 Task: In the  document worksheet. Add the mentioned hyperlink after first sentence in main content 'www.wikipedia.org' Insert the picture of  'Niagara Falls' with name   Niagara Falls.png  Change shape height to 3
Action: Mouse moved to (523, 168)
Screenshot: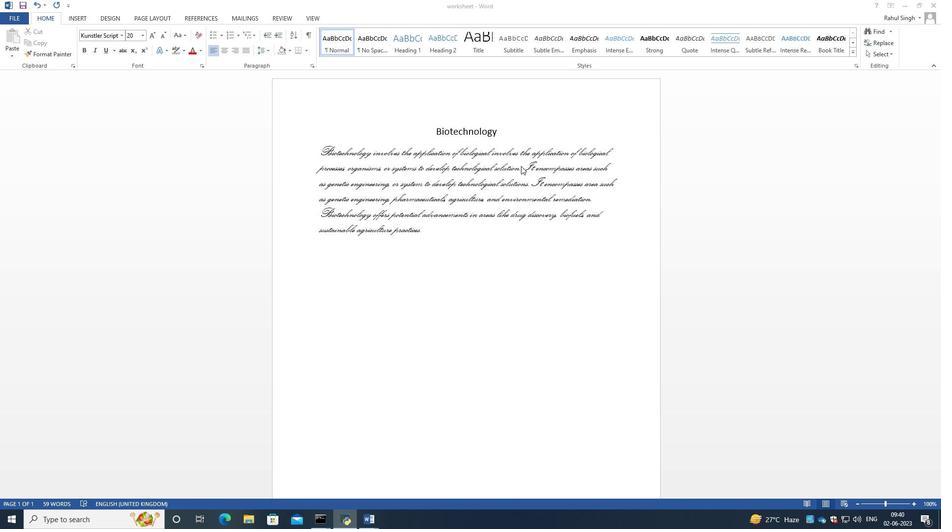 
Action: Mouse pressed left at (523, 168)
Screenshot: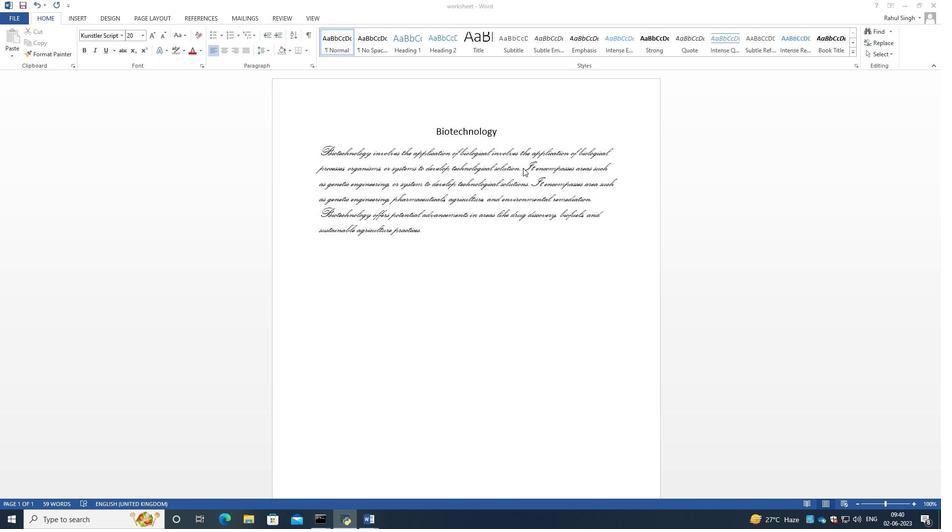 
Action: Mouse moved to (520, 169)
Screenshot: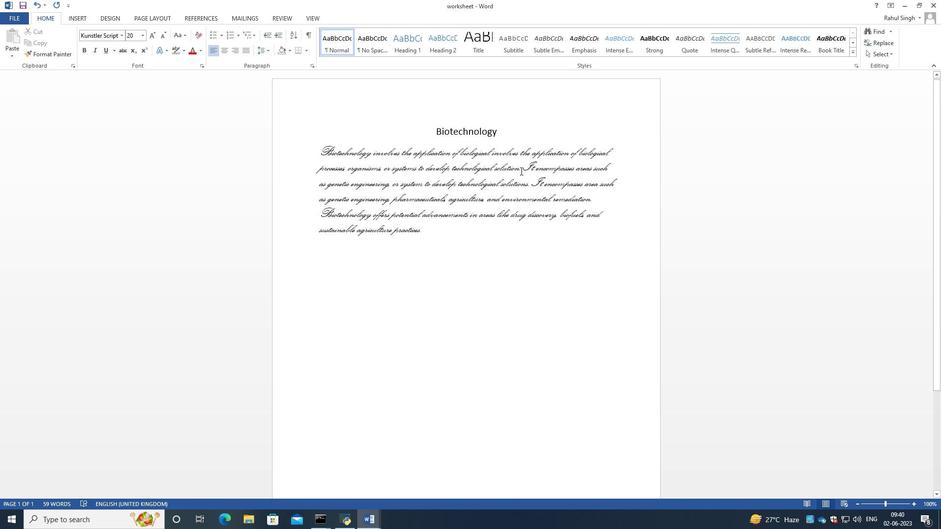 
Action: Mouse pressed left at (520, 169)
Screenshot: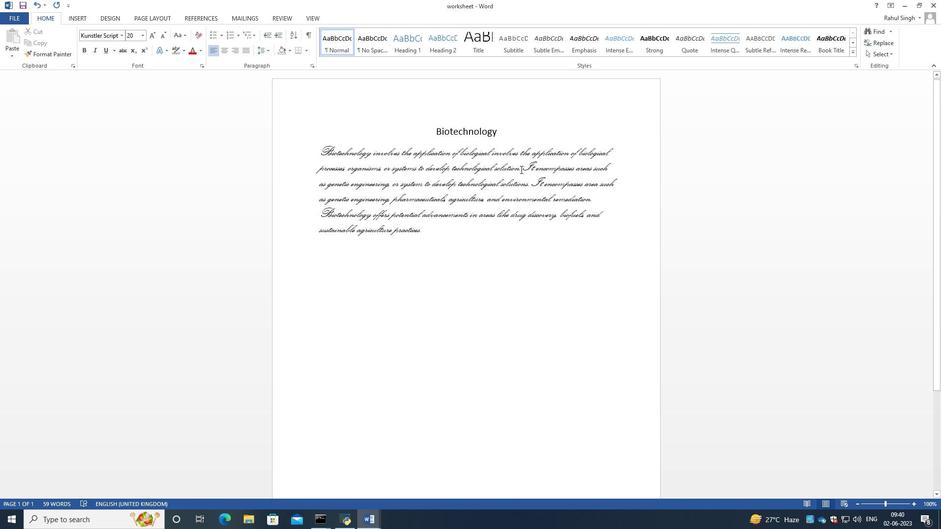 
Action: Mouse moved to (532, 170)
Screenshot: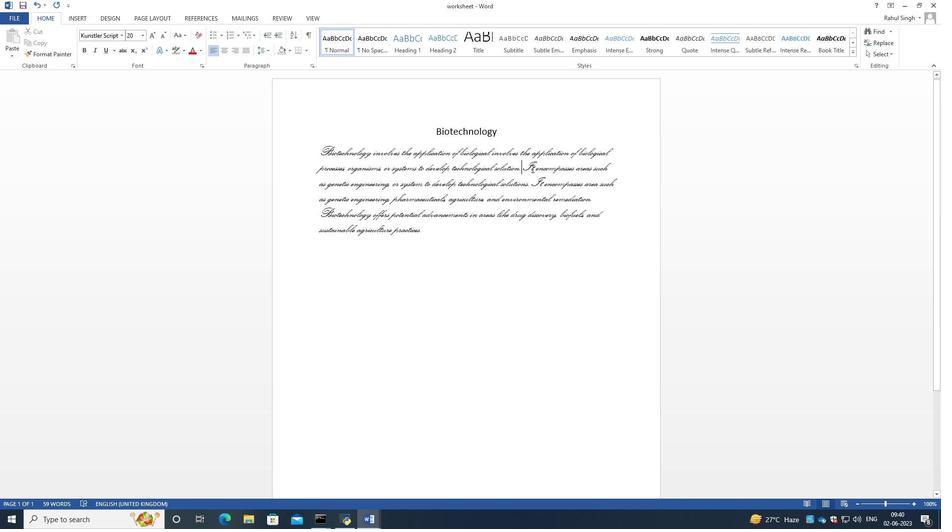 
Action: Key pressed <Key.space>
Screenshot: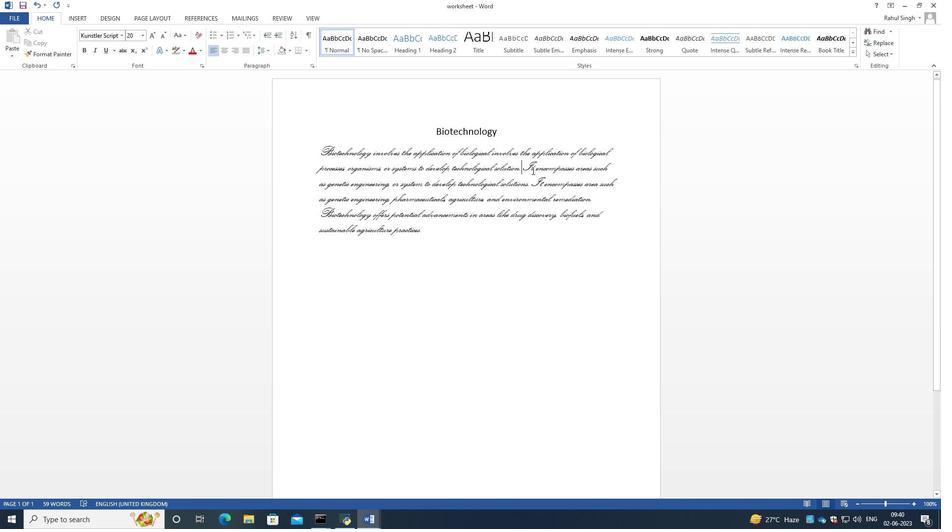
Action: Mouse moved to (81, 19)
Screenshot: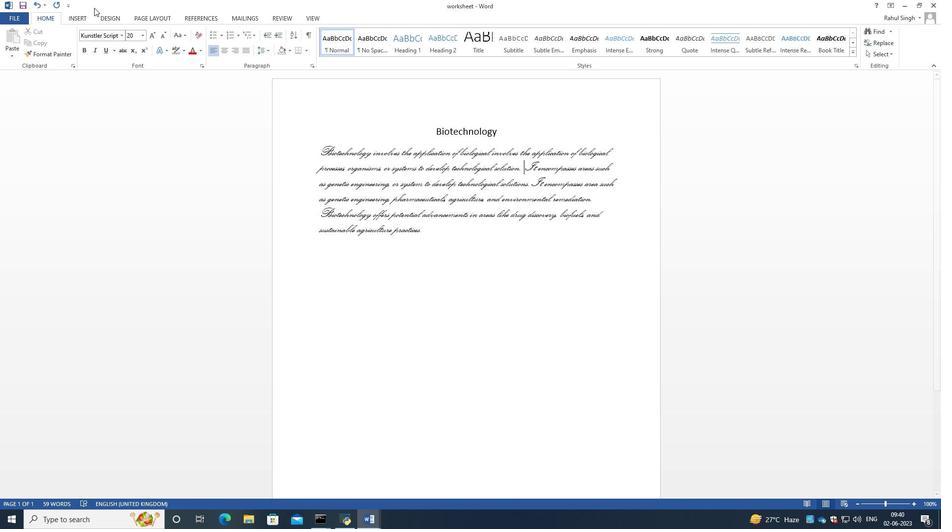 
Action: Mouse pressed left at (81, 19)
Screenshot: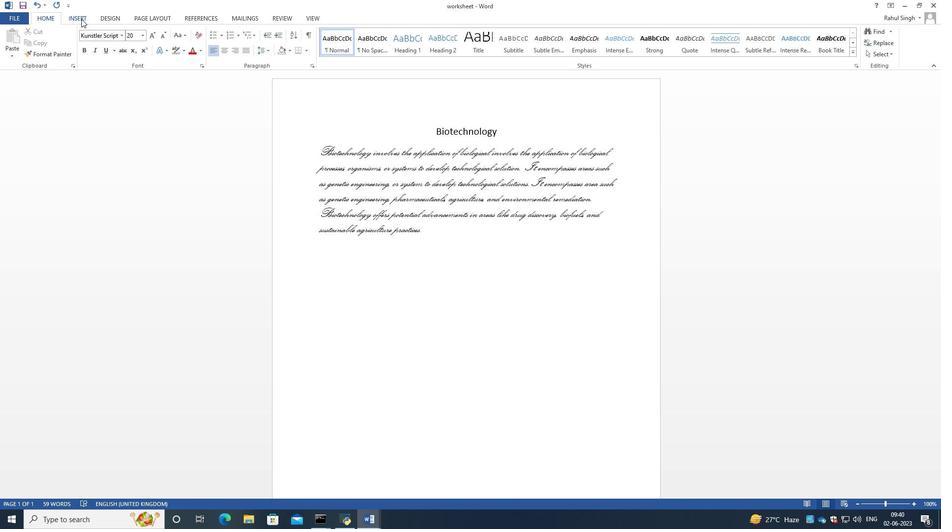 
Action: Mouse moved to (316, 45)
Screenshot: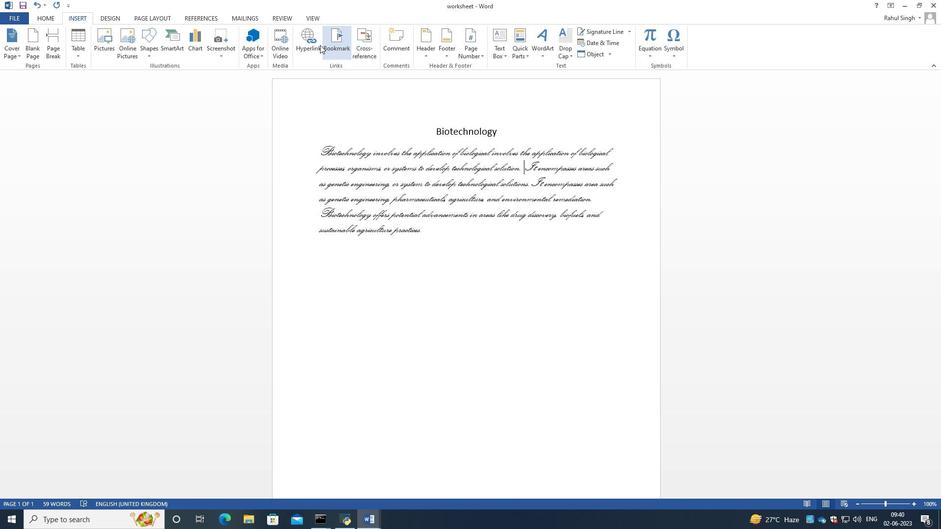 
Action: Mouse pressed left at (316, 45)
Screenshot: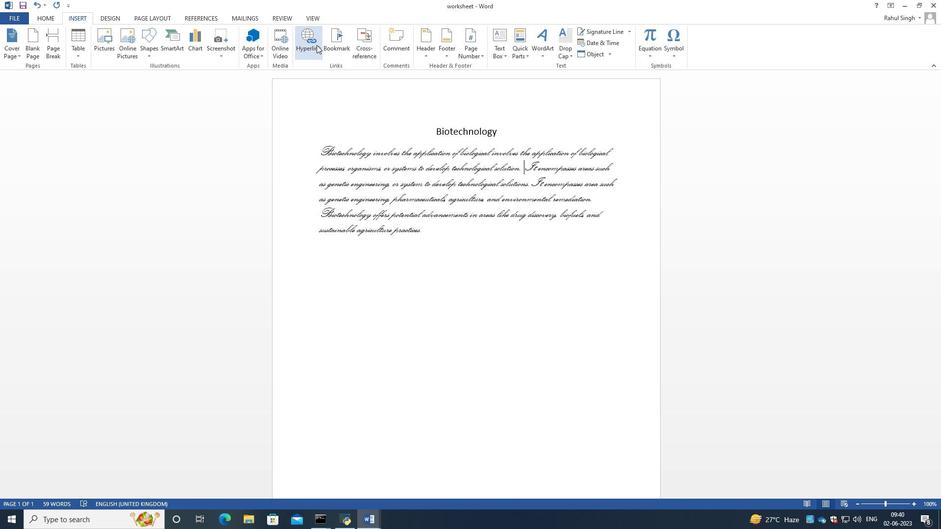 
Action: Mouse moved to (443, 299)
Screenshot: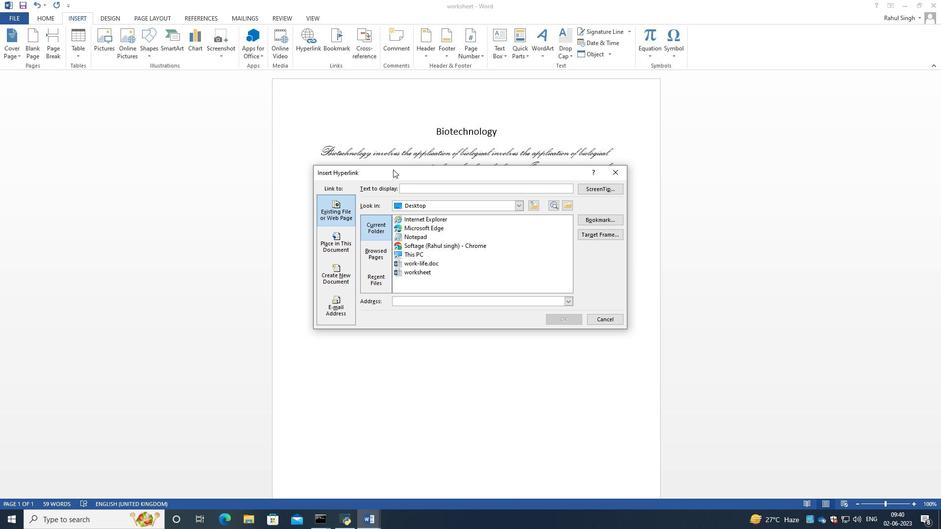 
Action: Key pressed www.wikipedia.org
Screenshot: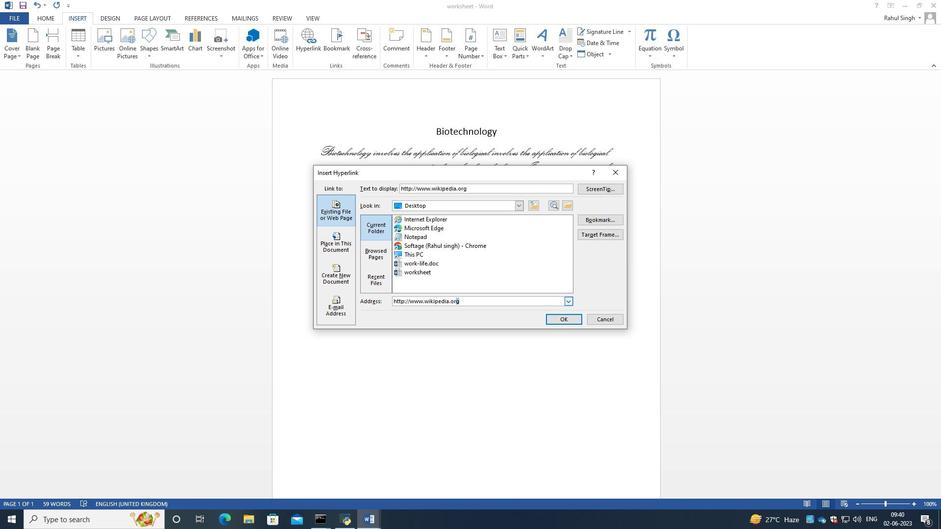
Action: Mouse moved to (563, 320)
Screenshot: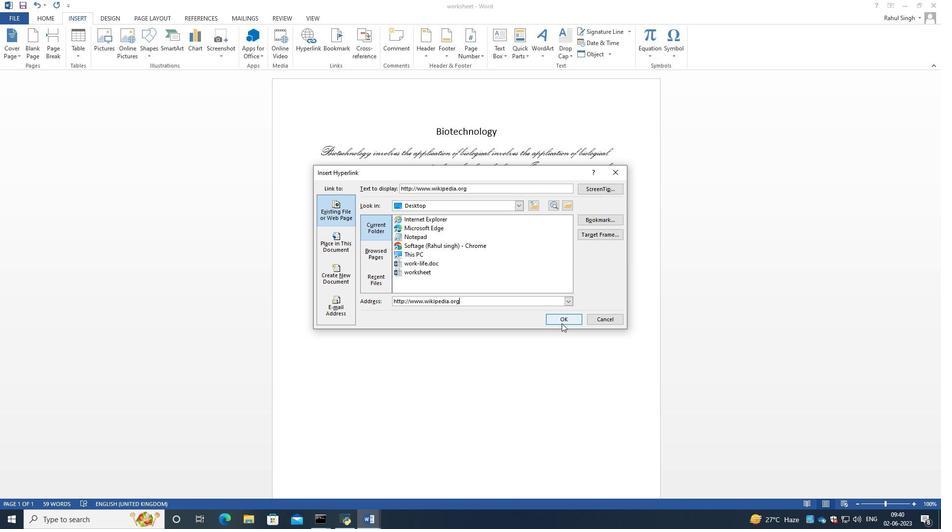 
Action: Mouse pressed left at (563, 320)
Screenshot: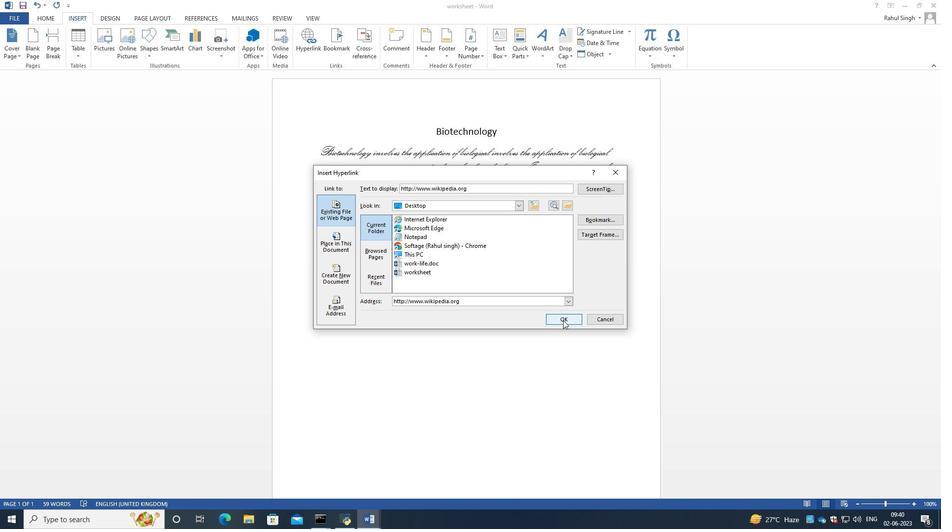 
Action: Mouse moved to (422, 202)
Screenshot: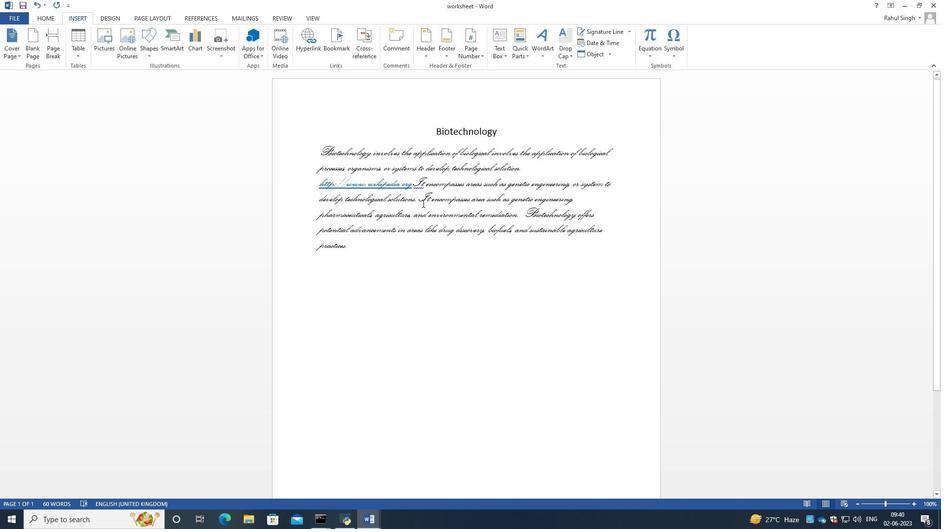 
Action: Key pressed <Key.space>
Screenshot: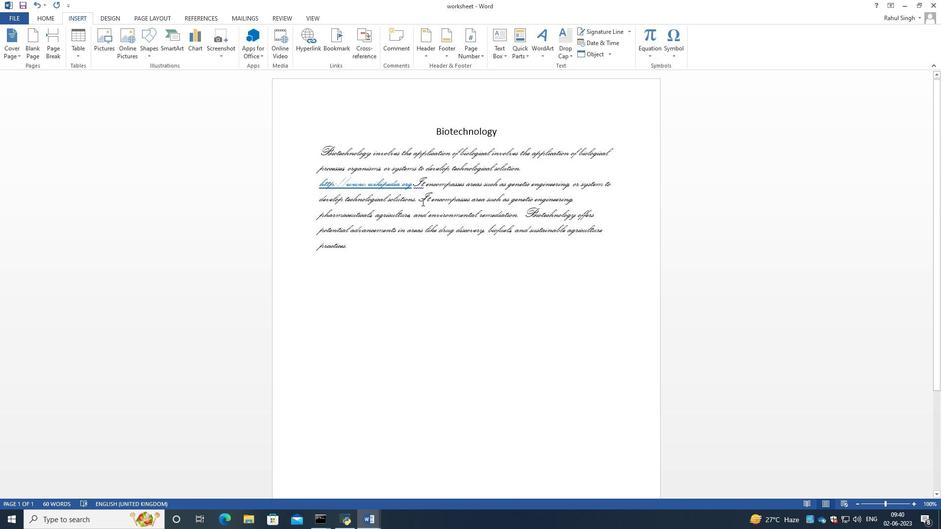 
Action: Mouse moved to (609, 227)
Screenshot: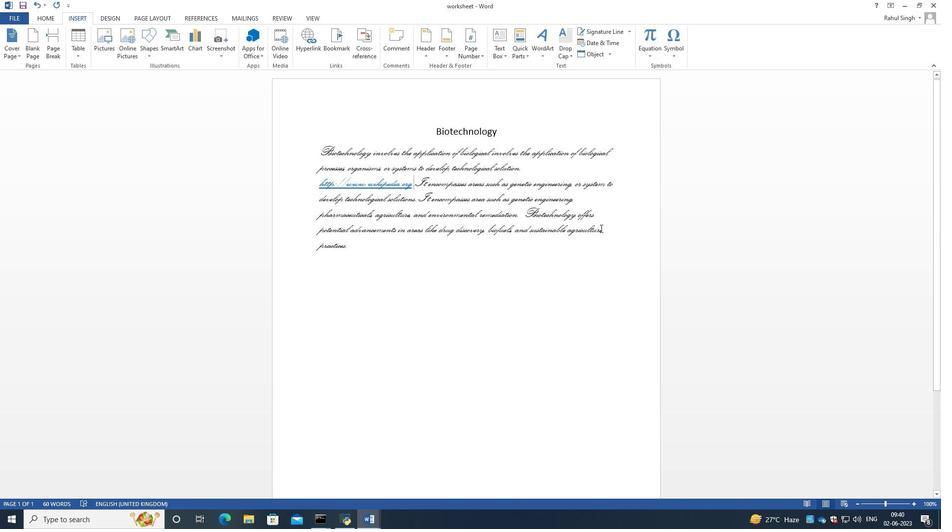 
Action: Mouse pressed left at (609, 227)
Screenshot: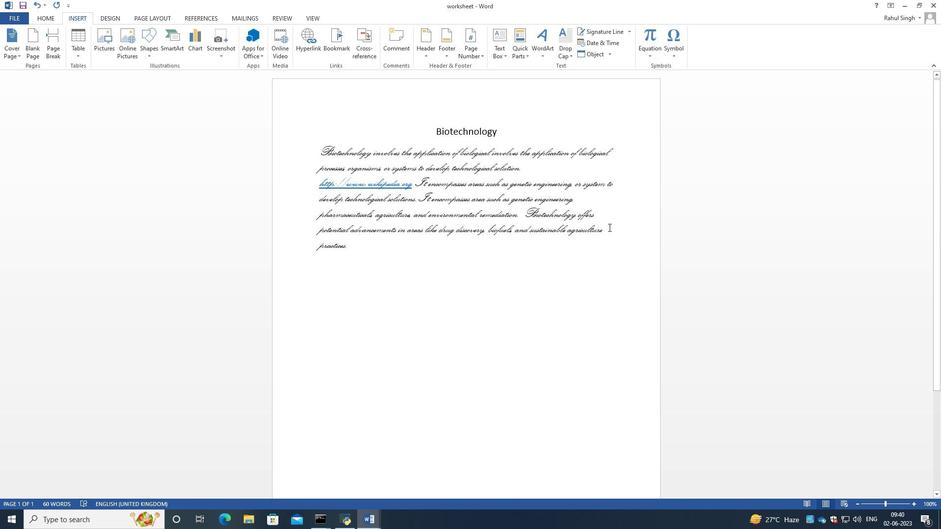 
Action: Mouse moved to (360, 244)
Screenshot: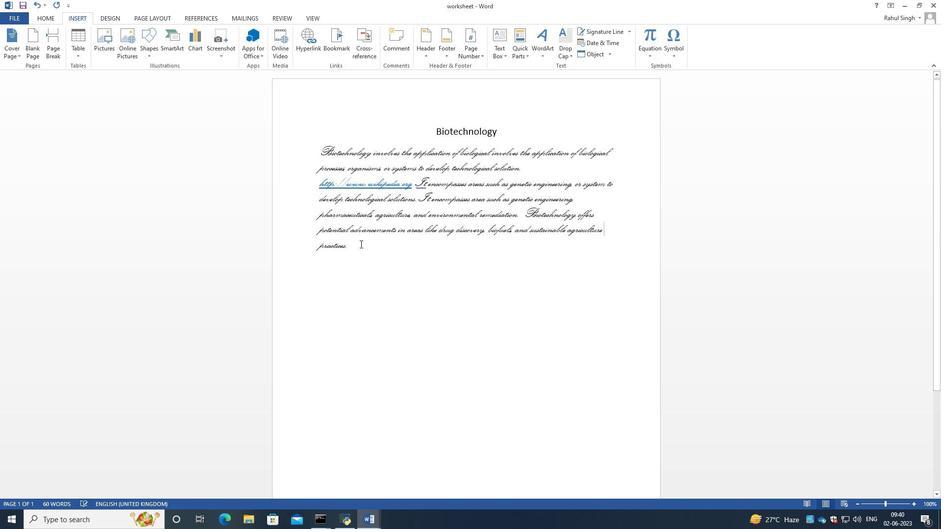 
Action: Mouse pressed left at (360, 244)
Screenshot: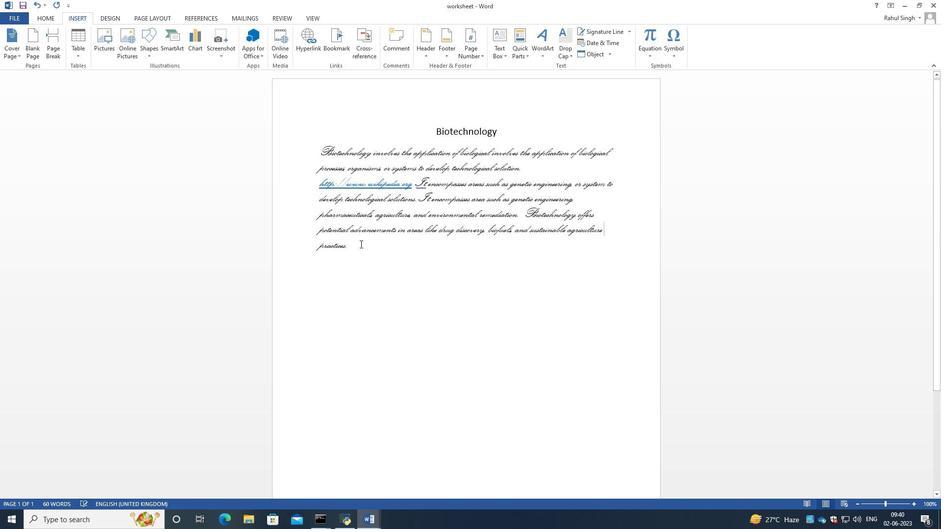 
Action: Key pressed <Key.enter><Key.enter><Key.space><Key.space><Key.space><Key.space><Key.space><Key.space><Key.space><Key.space><Key.space><Key.space><Key.space><Key.space><Key.space><Key.space><Key.space><Key.space><Key.space><Key.space><Key.space><Key.space><Key.space><Key.space><Key.space><Key.space><Key.space><Key.space><Key.space>
Screenshot: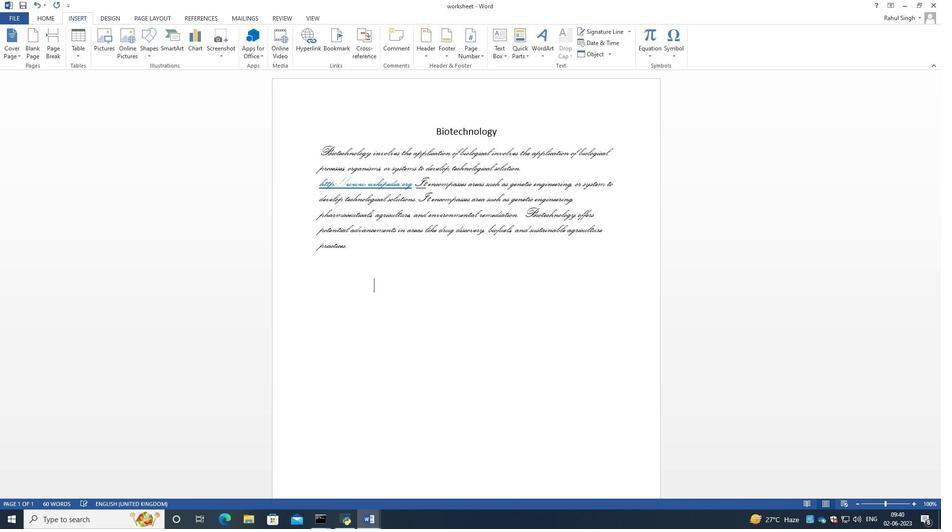 
Action: Mouse moved to (128, 40)
Screenshot: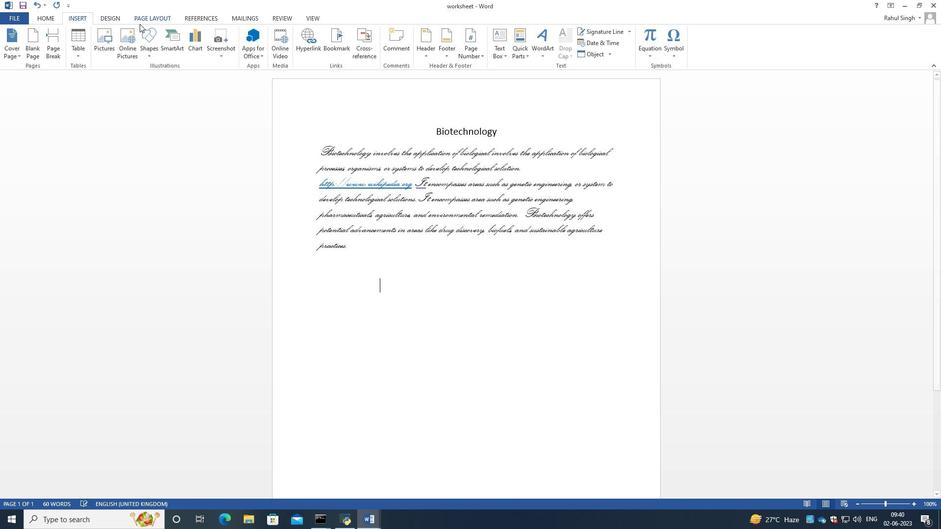 
Action: Mouse pressed left at (128, 40)
Screenshot: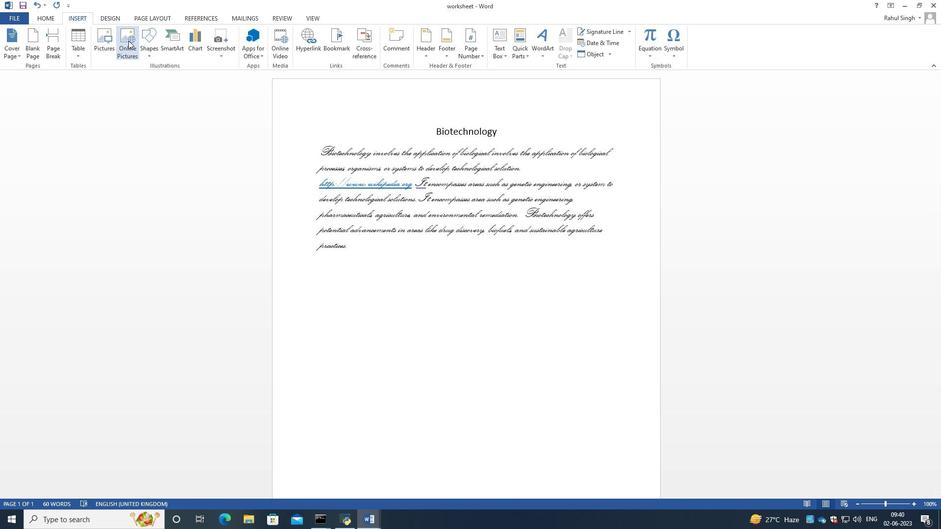
Action: Key pressed <Key.space><Key.space>
Screenshot: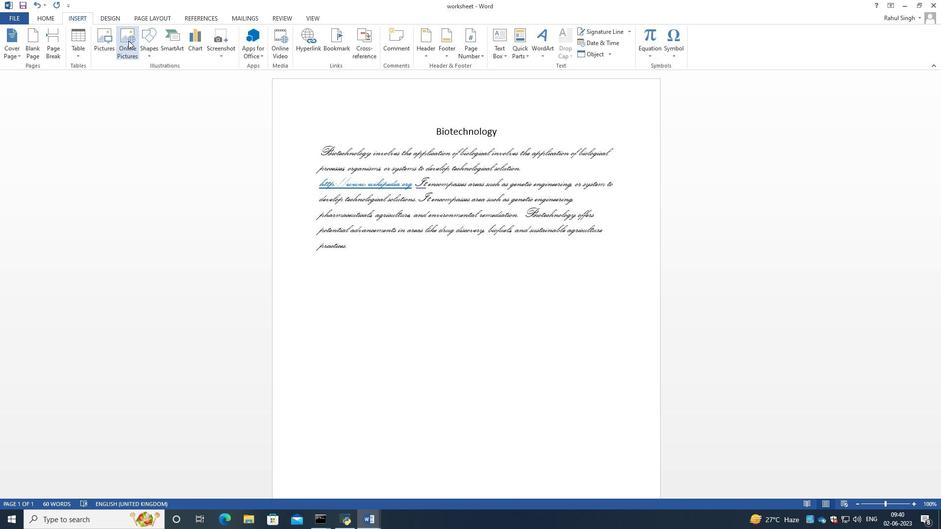 
Action: Mouse pressed left at (128, 40)
Screenshot: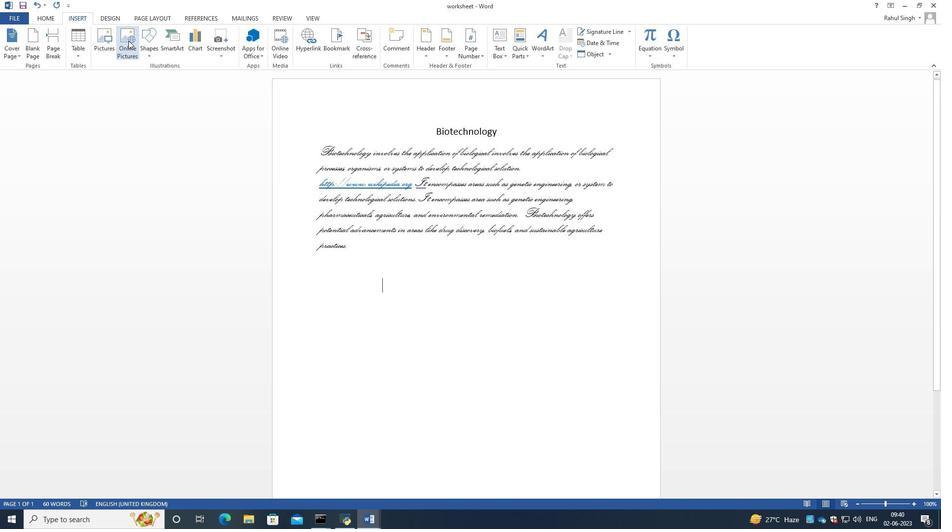 
Action: Mouse moved to (536, 207)
Screenshot: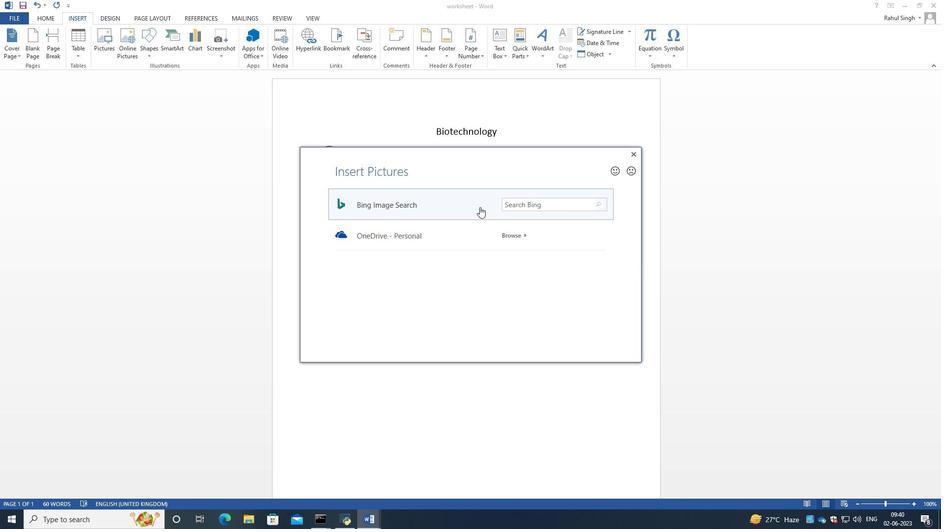 
Action: Mouse pressed left at (536, 207)
Screenshot: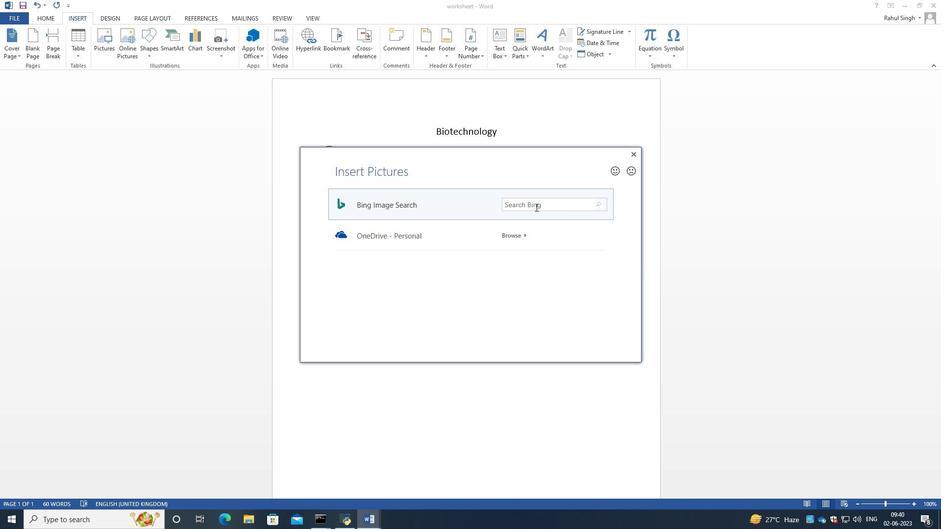 
Action: Key pressed <Key.caps_lock>N<Key.caps_lock>iagara<Key.space>falls
Screenshot: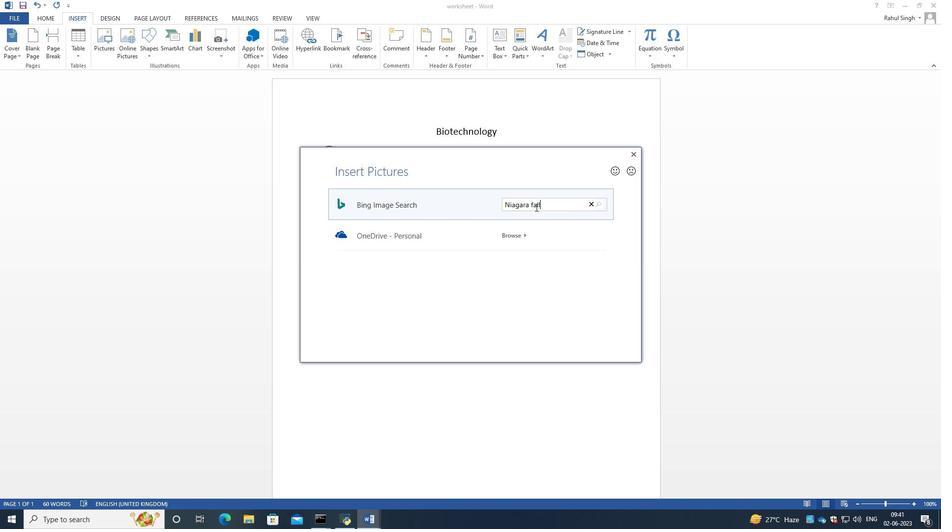 
Action: Mouse moved to (582, 225)
Screenshot: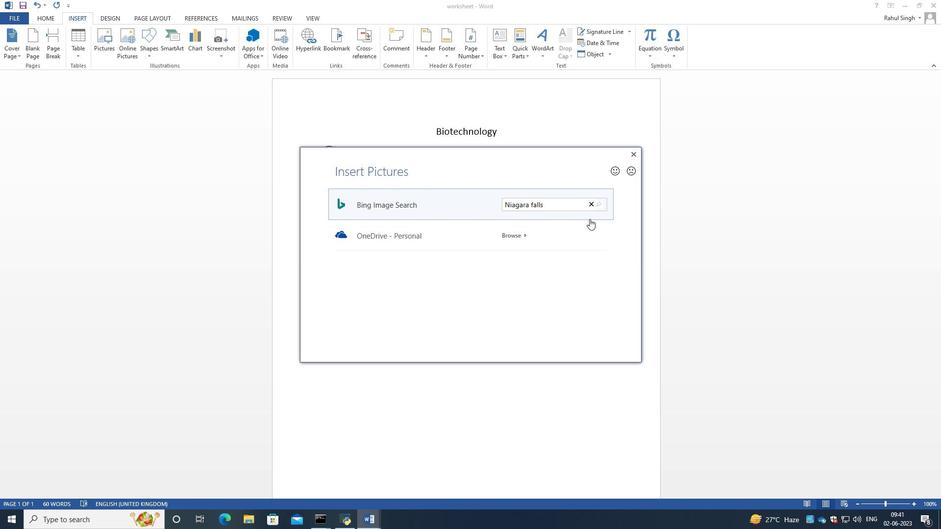 
Action: Key pressed <Key.enter>
Screenshot: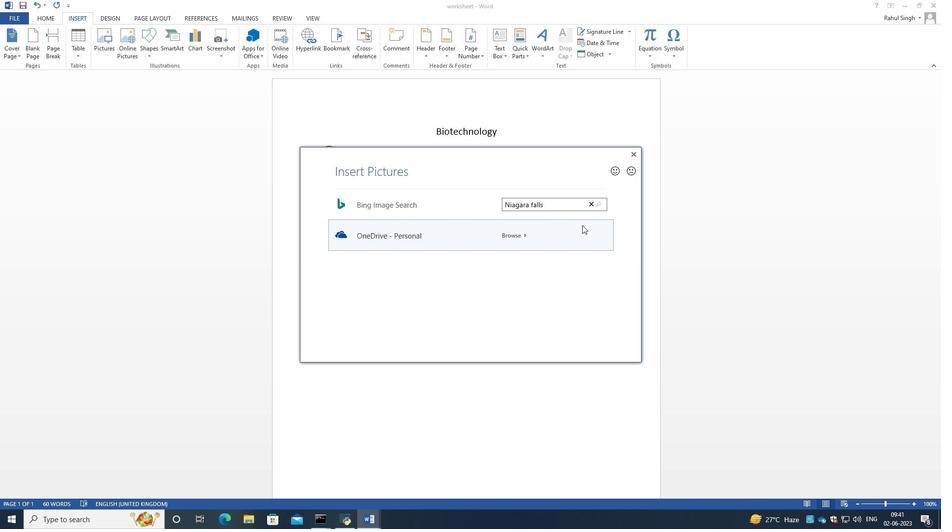 
Action: Mouse moved to (400, 248)
Screenshot: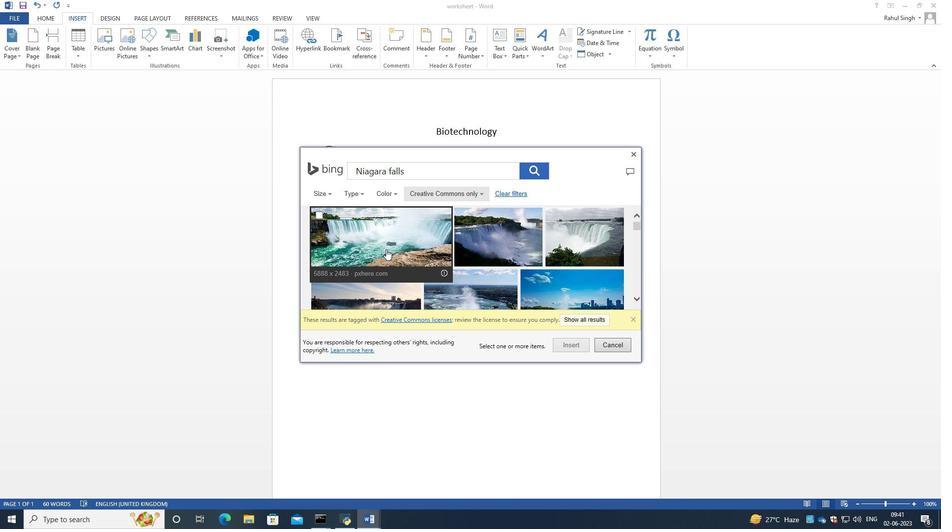 
Action: Mouse scrolled (400, 248) with delta (0, 0)
Screenshot: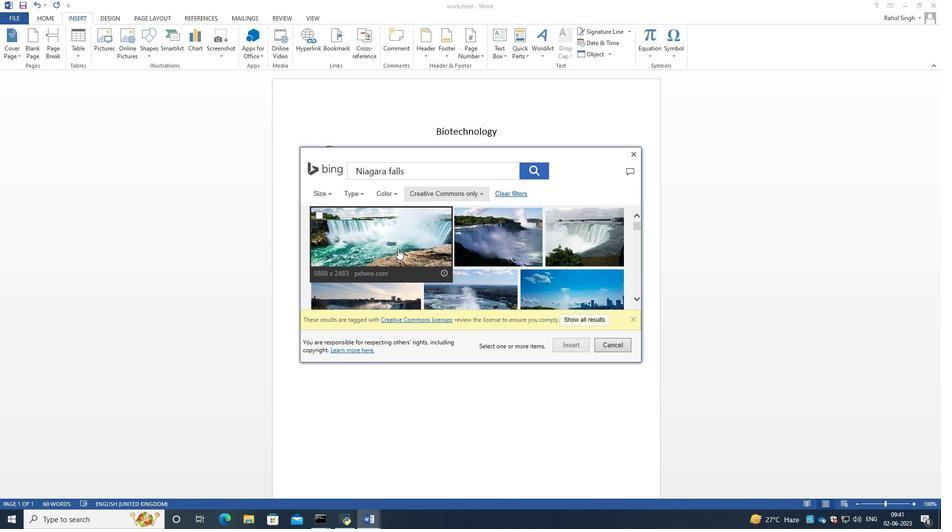 
Action: Mouse scrolled (400, 248) with delta (0, 0)
Screenshot: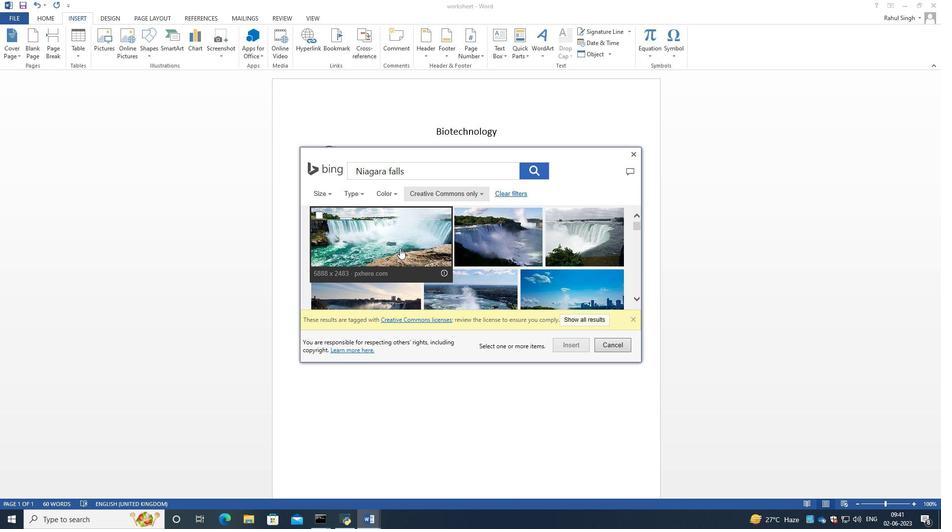 
Action: Mouse scrolled (400, 248) with delta (0, 0)
Screenshot: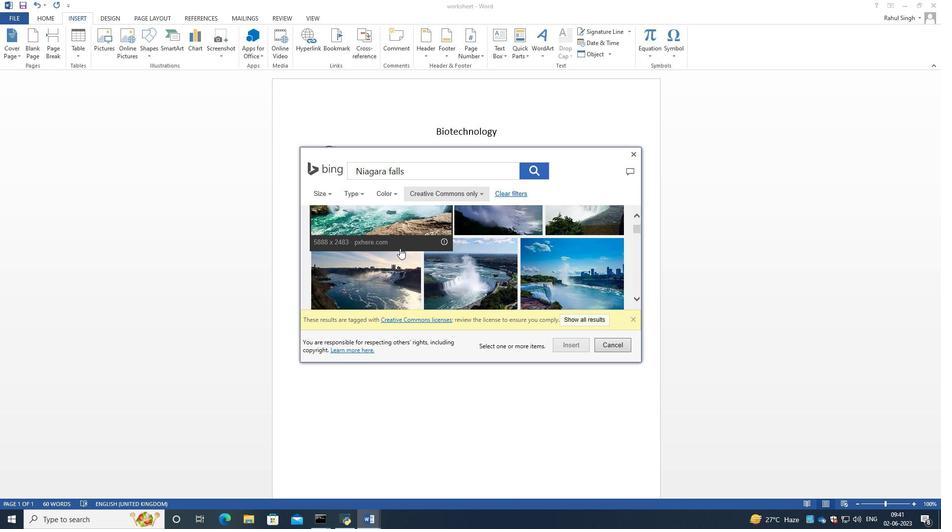 
Action: Mouse scrolled (400, 248) with delta (0, 0)
Screenshot: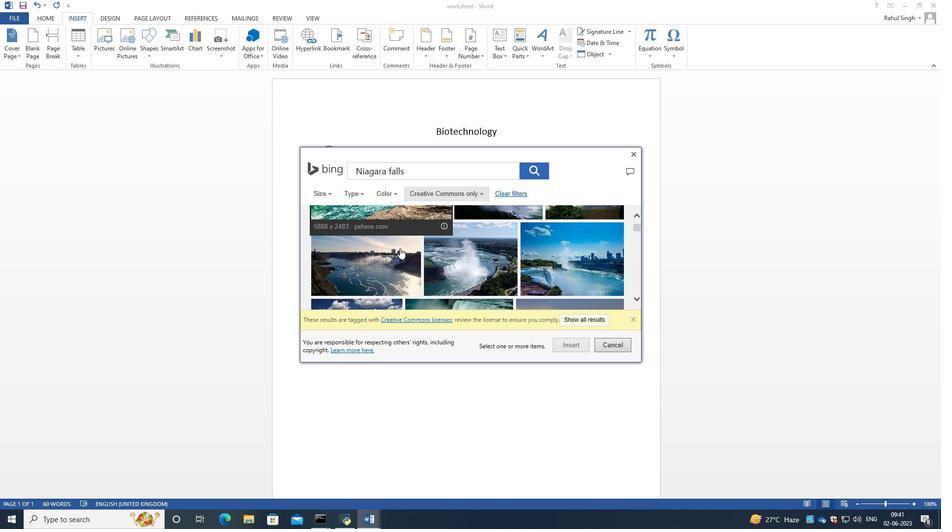 
Action: Mouse scrolled (400, 248) with delta (0, 0)
Screenshot: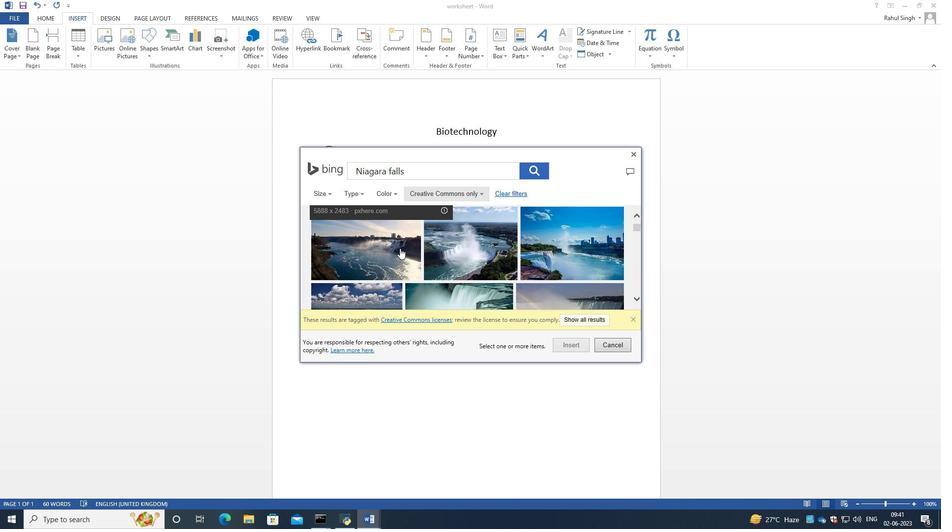 
Action: Mouse scrolled (400, 248) with delta (0, 0)
Screenshot: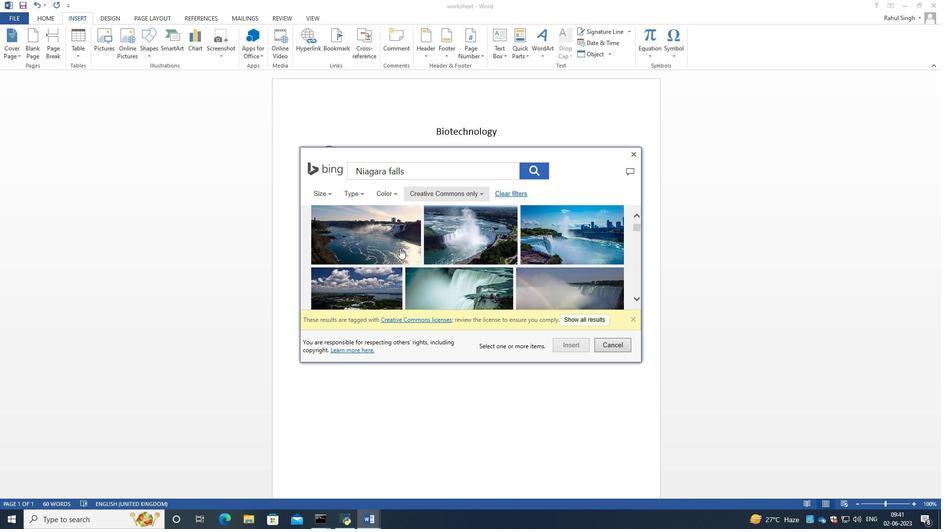 
Action: Mouse scrolled (400, 248) with delta (0, 0)
Screenshot: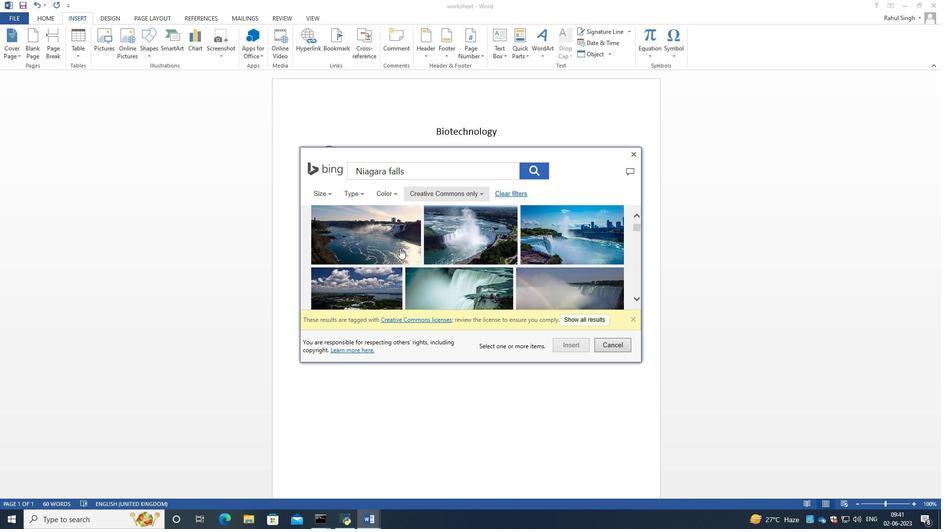 
Action: Mouse scrolled (400, 249) with delta (0, 0)
Screenshot: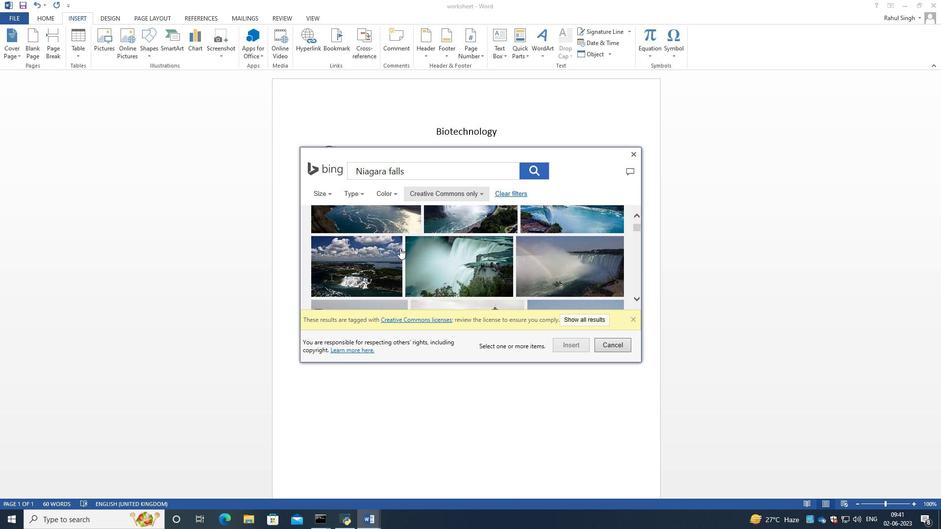 
Action: Mouse scrolled (400, 249) with delta (0, 0)
Screenshot: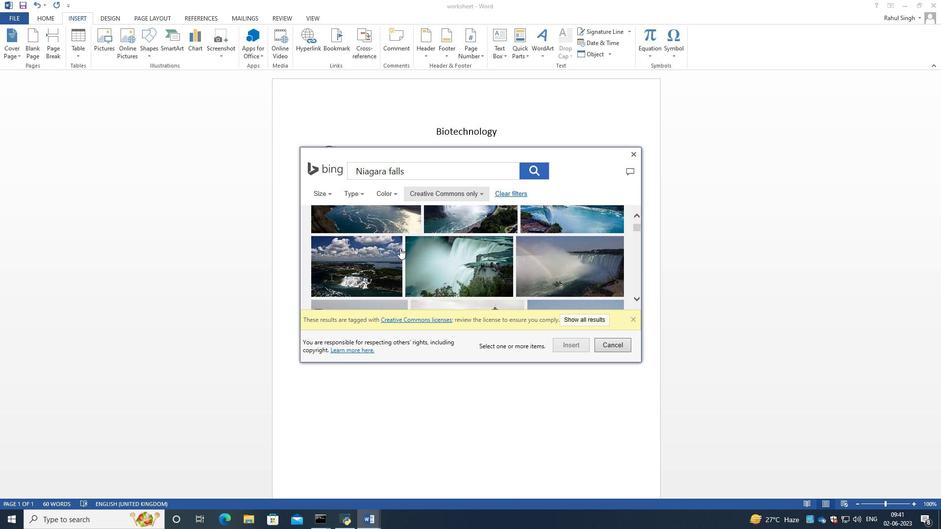 
Action: Mouse scrolled (400, 248) with delta (0, 0)
Screenshot: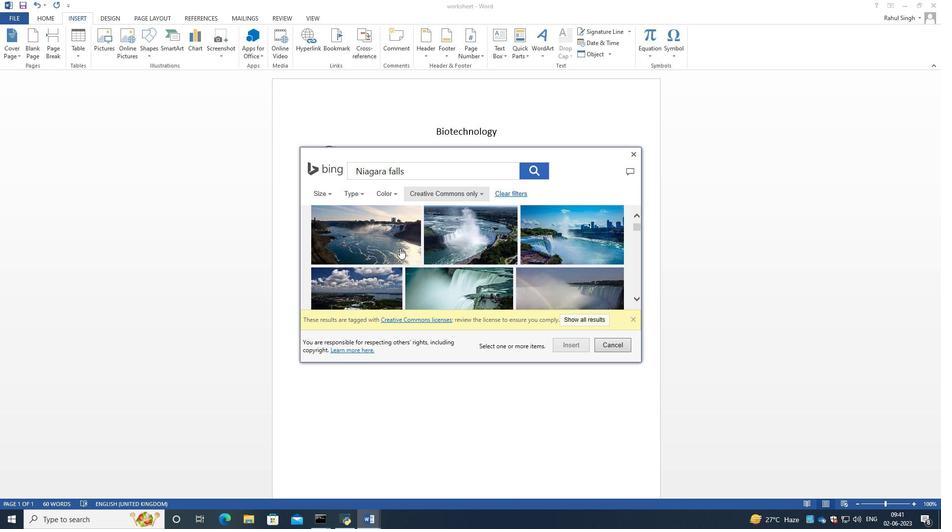 
Action: Mouse scrolled (400, 248) with delta (0, 0)
Screenshot: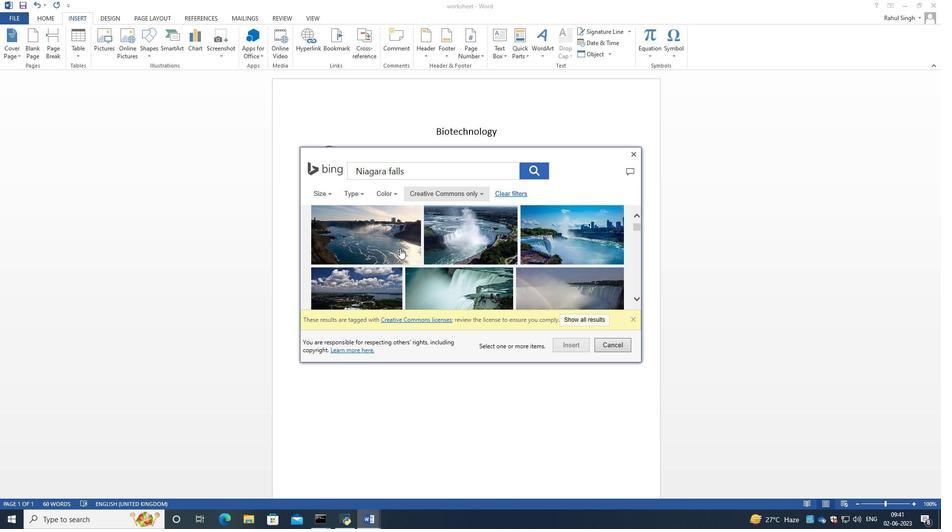 
Action: Mouse moved to (414, 245)
Screenshot: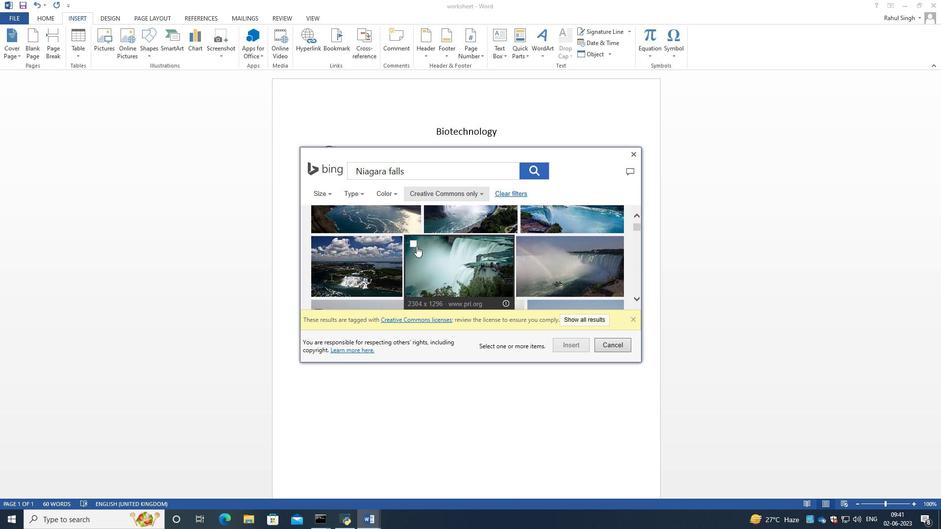 
Action: Mouse pressed left at (414, 245)
Screenshot: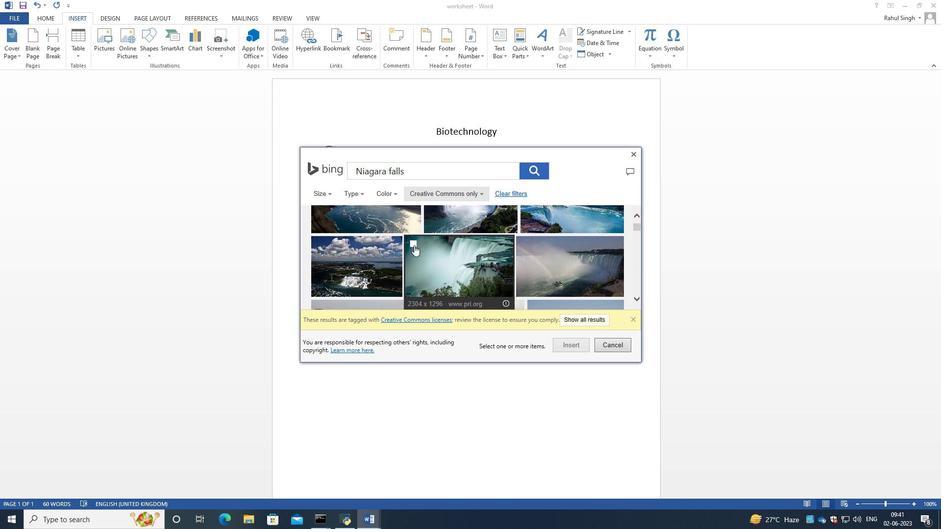 
Action: Mouse moved to (564, 347)
Screenshot: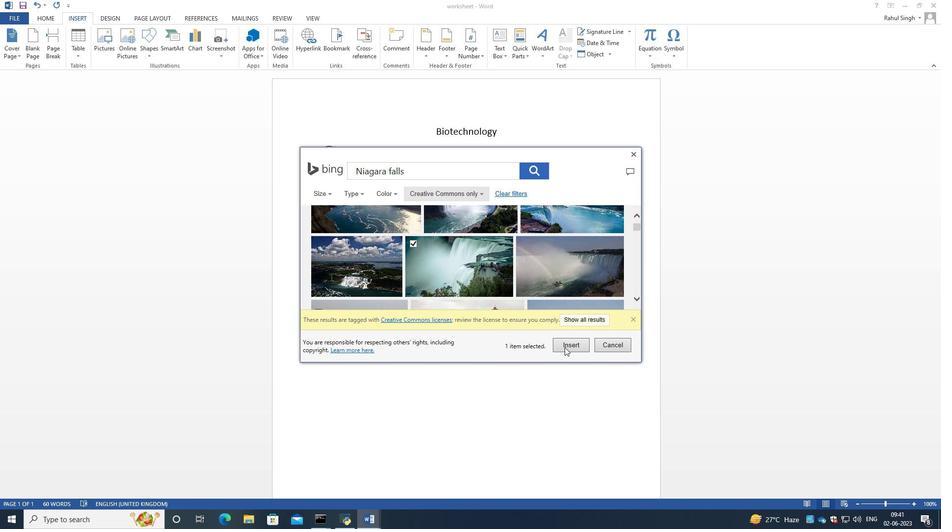 
Action: Mouse pressed left at (564, 347)
Screenshot: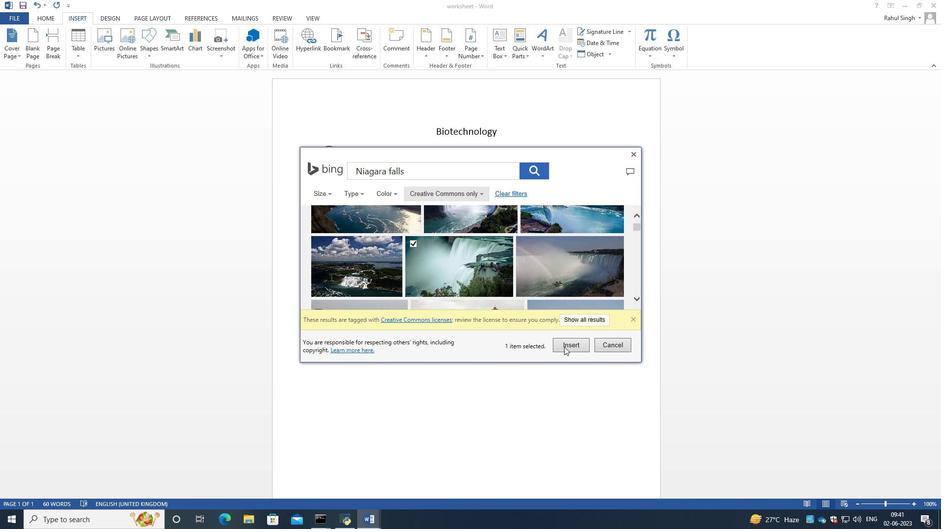 
Action: Mouse moved to (524, 283)
Screenshot: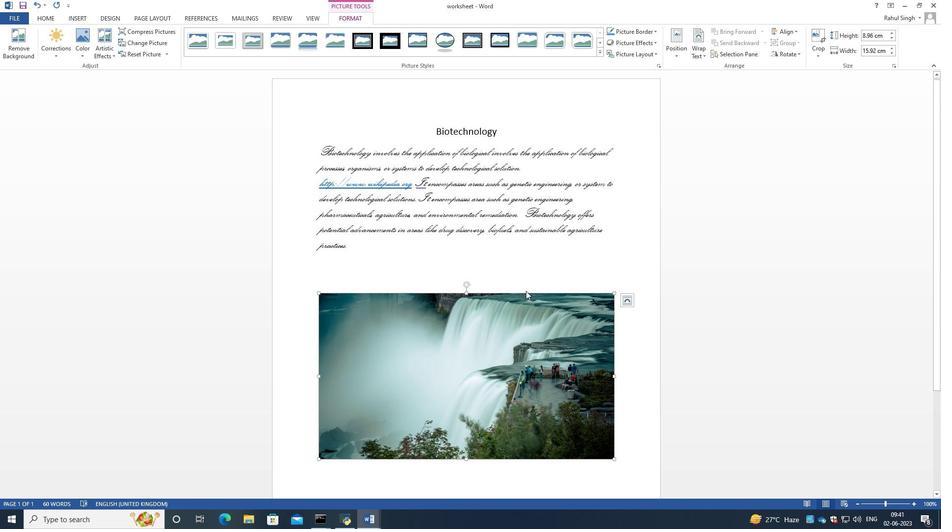 
Action: Mouse scrolled (524, 283) with delta (0, 0)
Screenshot: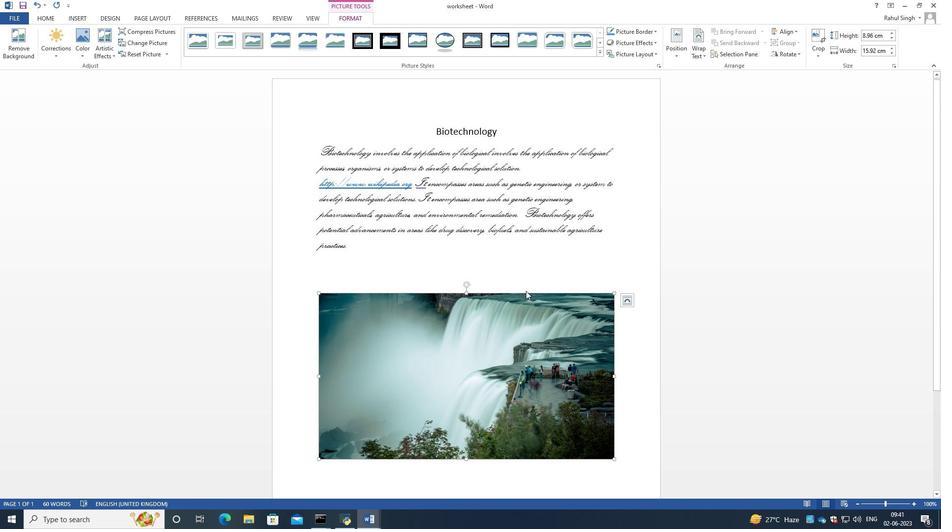 
Action: Mouse scrolled (524, 283) with delta (0, 0)
Screenshot: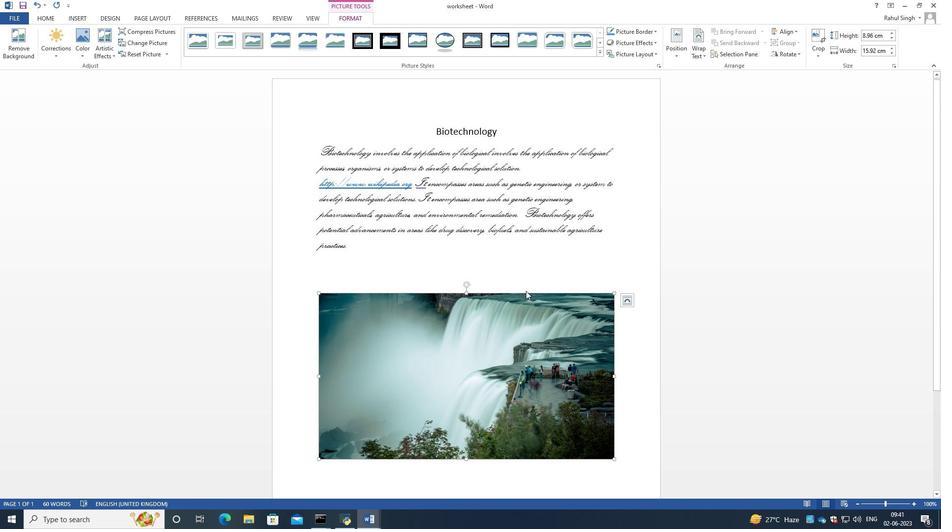 
Action: Mouse scrolled (524, 284) with delta (0, 0)
Screenshot: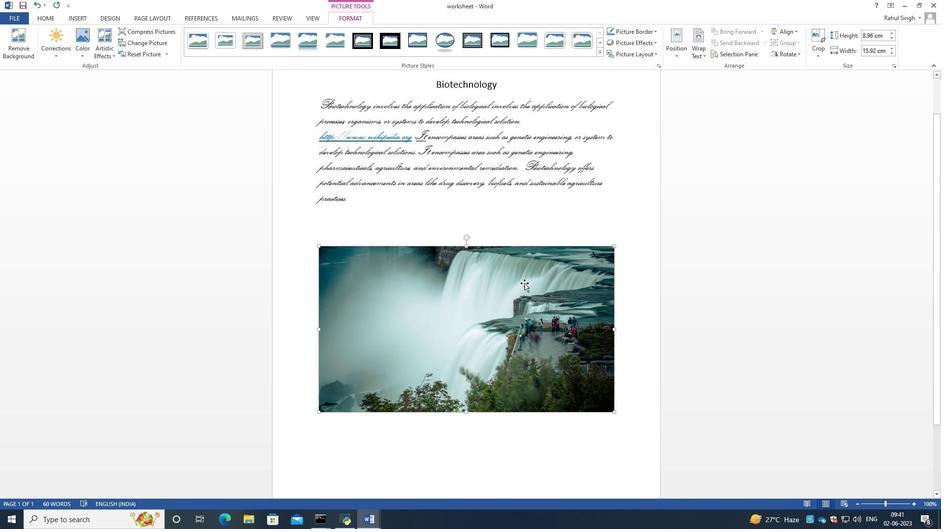 
Action: Mouse moved to (874, 33)
Screenshot: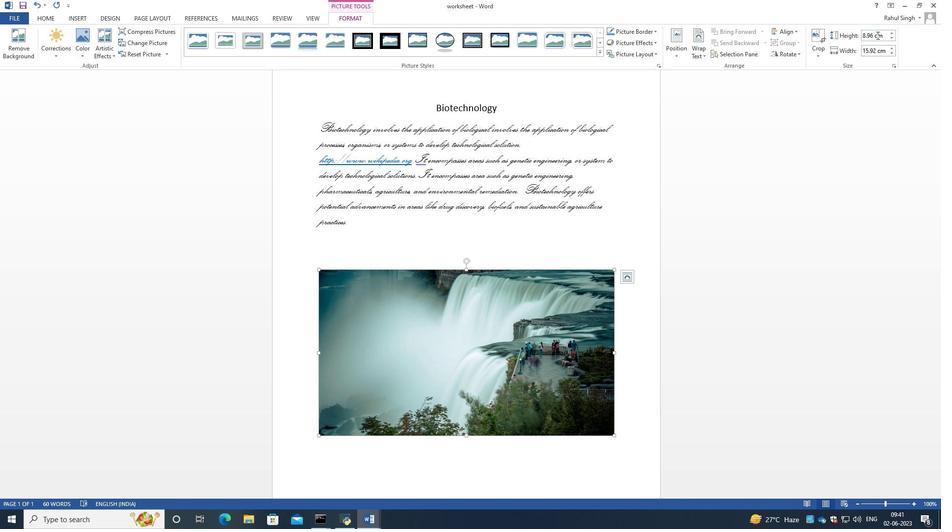 
Action: Mouse pressed left at (874, 33)
Screenshot: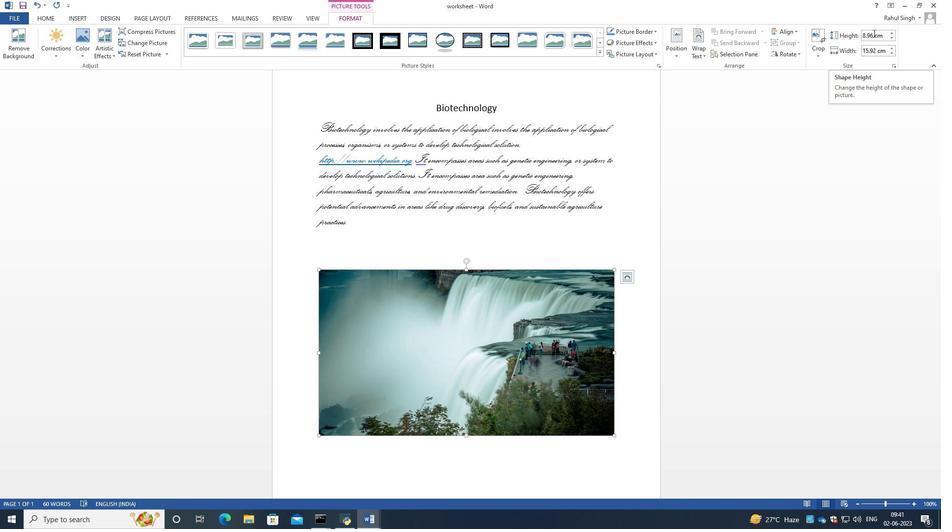 
Action: Mouse moved to (873, 34)
Screenshot: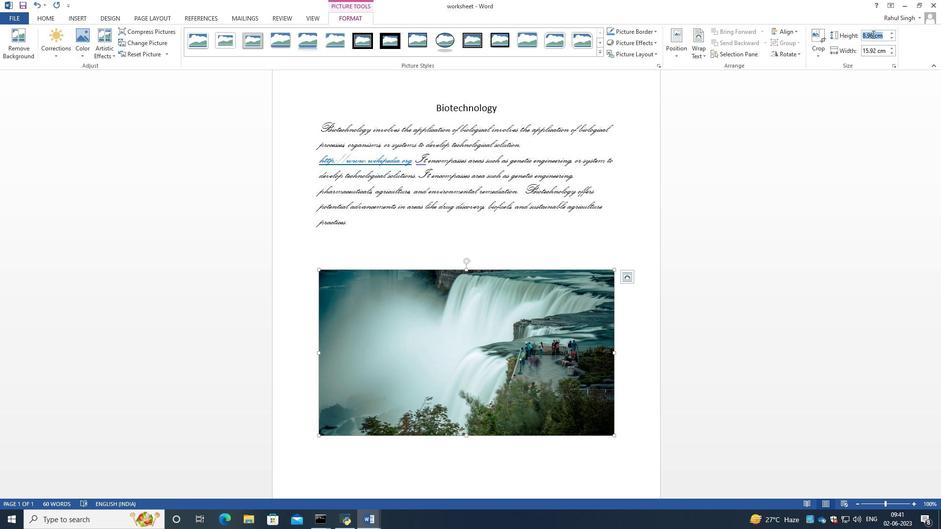 
Action: Mouse pressed left at (873, 34)
Screenshot: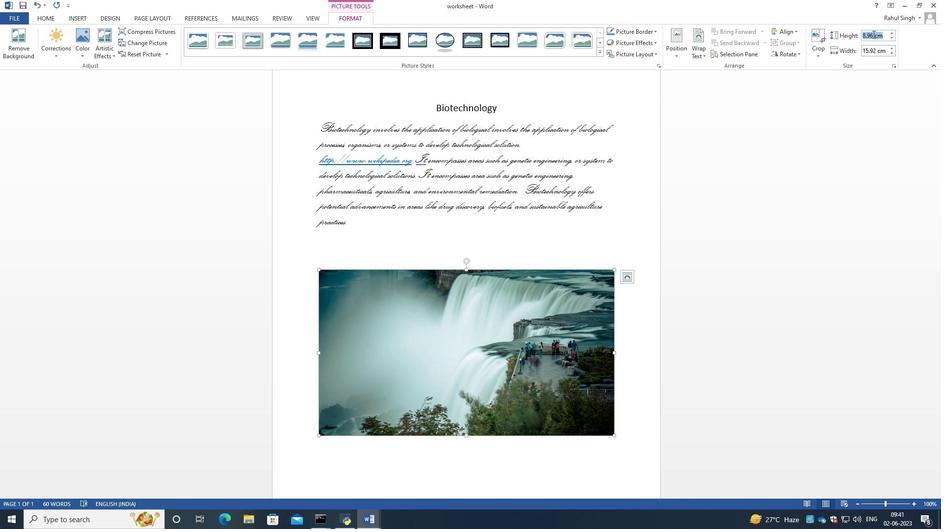 
Action: Mouse moved to (873, 35)
Screenshot: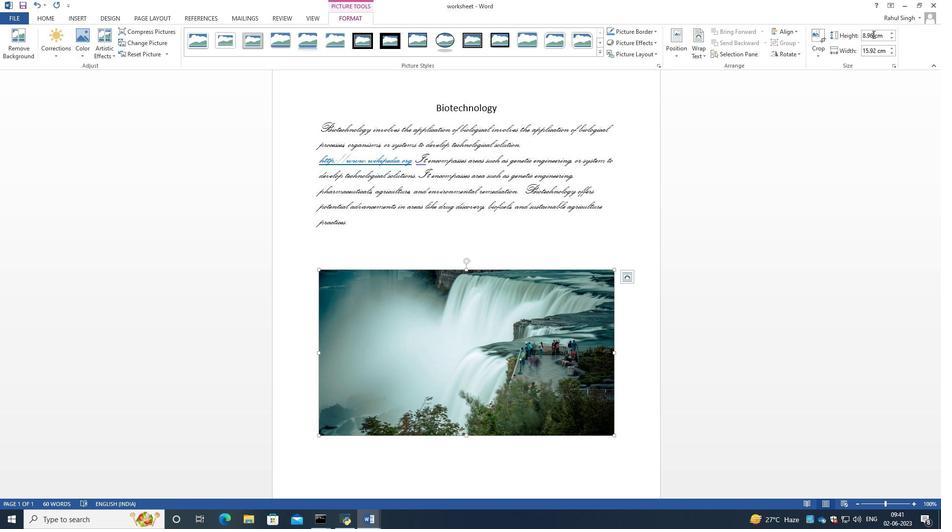 
Action: Key pressed <Key.backspace><Key.backspace><Key.backspace><Key.backspace>3<Key.enter>
Screenshot: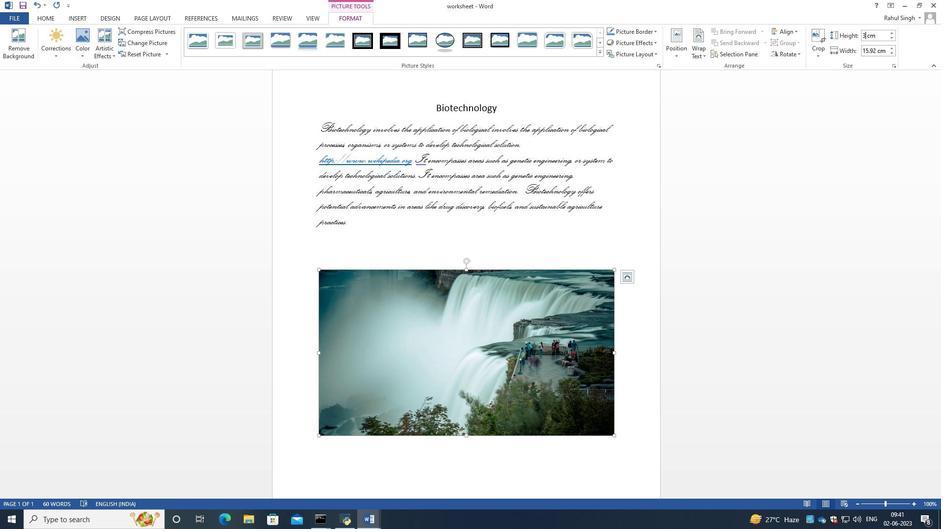 
Action: Mouse moved to (547, 277)
Screenshot: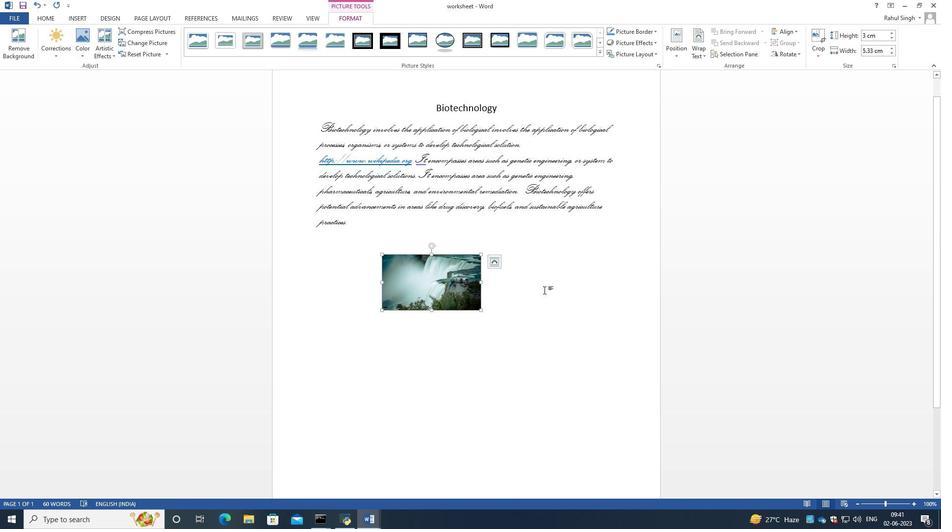 
Action: Mouse pressed left at (547, 277)
Screenshot: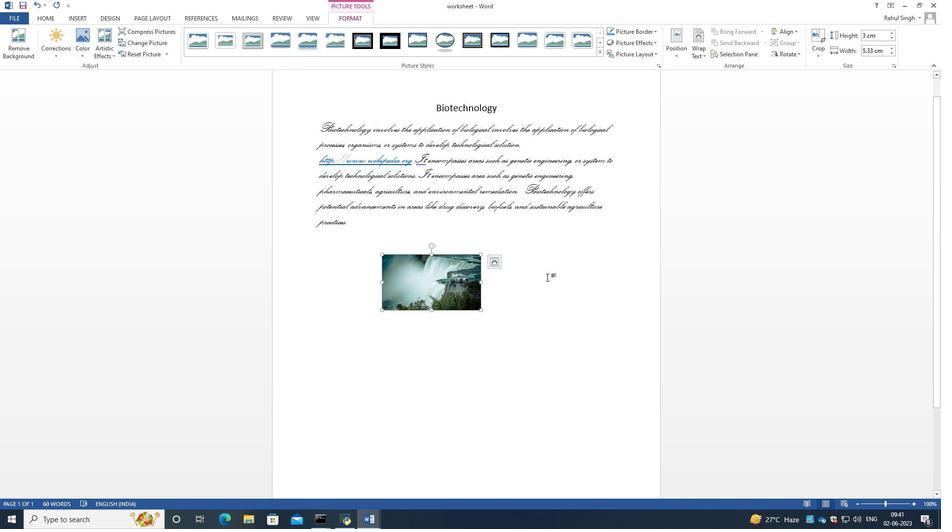 
Action: Mouse moved to (478, 216)
Screenshot: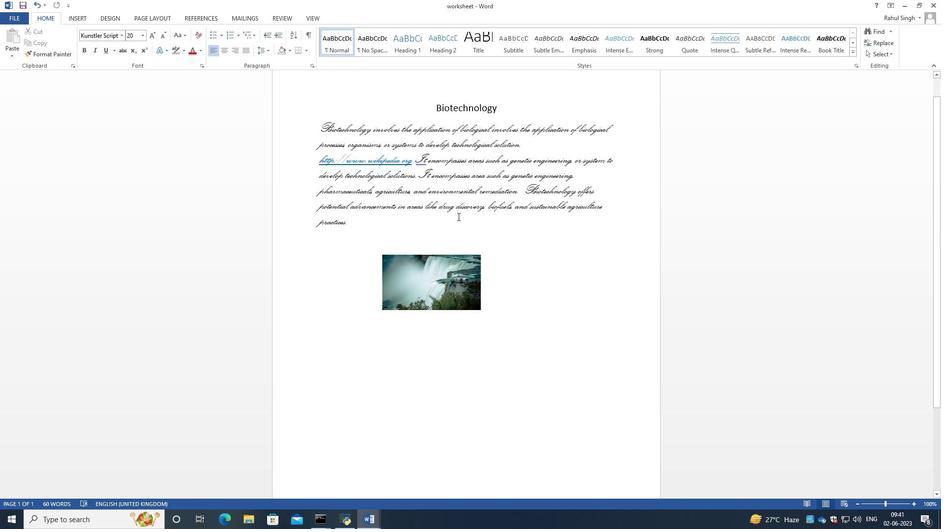 
Action: Mouse scrolled (478, 217) with delta (0, 0)
Screenshot: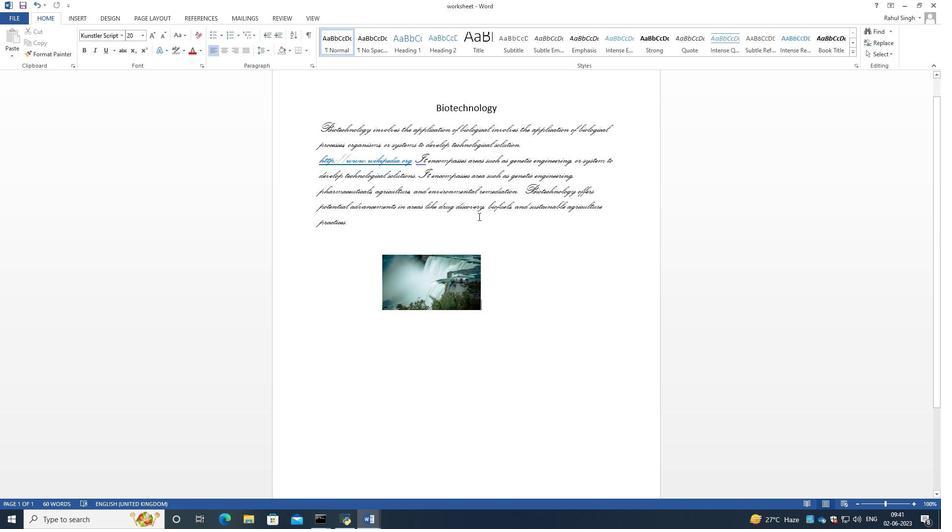 
Action: Mouse moved to (479, 217)
Screenshot: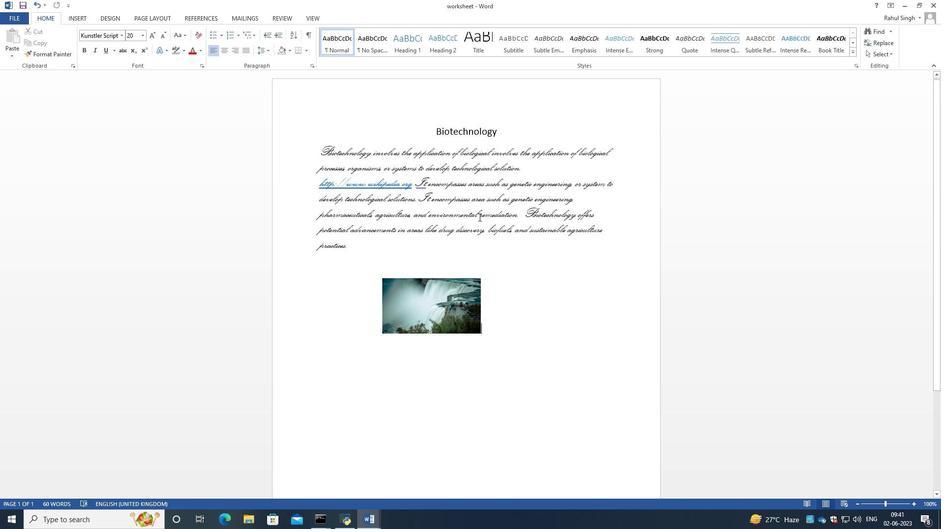 
Action: Mouse scrolled (479, 218) with delta (0, 0)
Screenshot: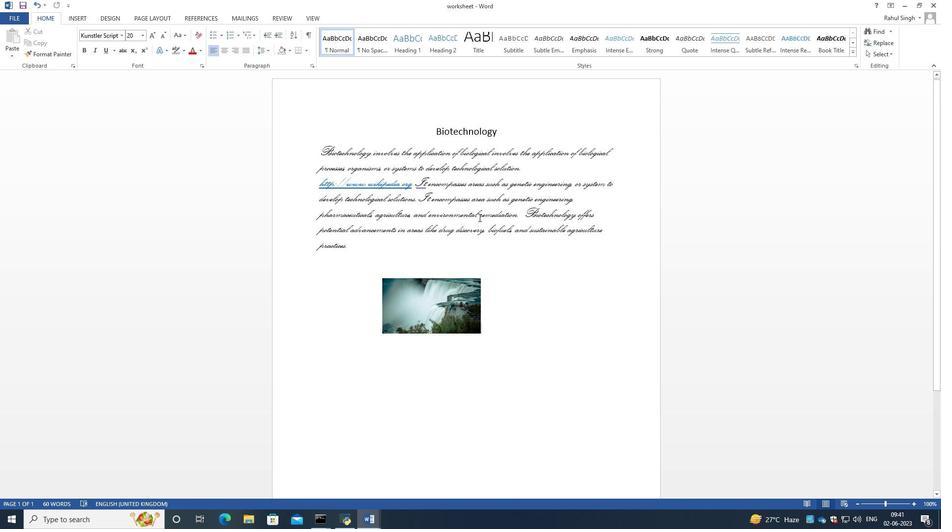 
Action: Mouse moved to (479, 218)
Screenshot: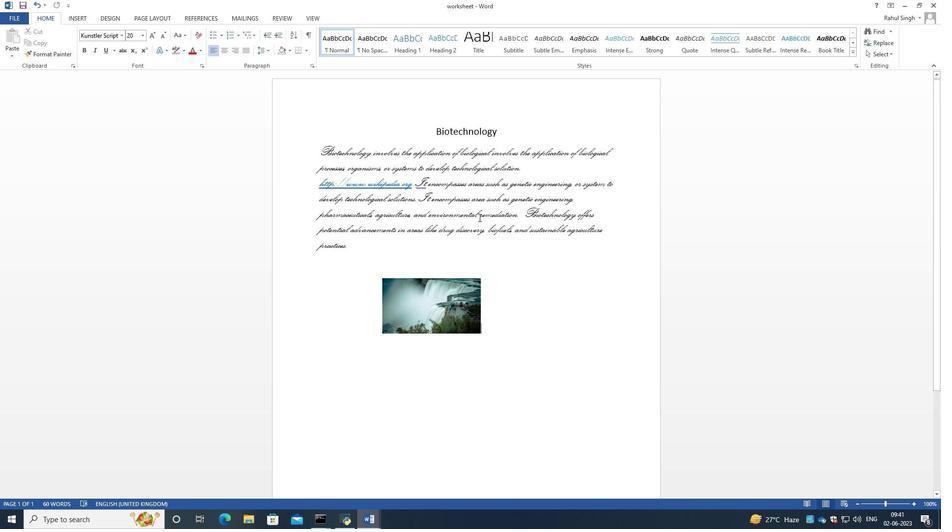 
Action: Mouse scrolled (479, 217) with delta (0, 0)
Screenshot: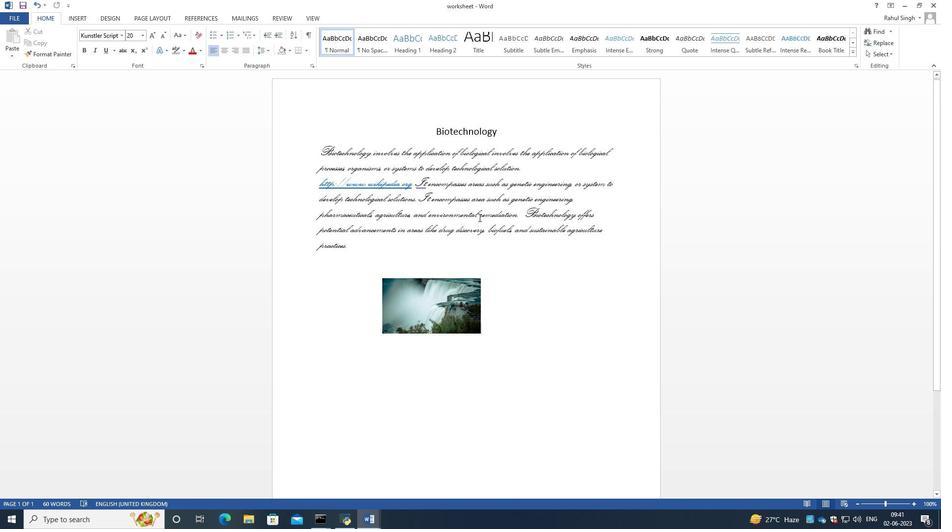 
Action: Mouse scrolled (479, 218) with delta (0, 0)
Screenshot: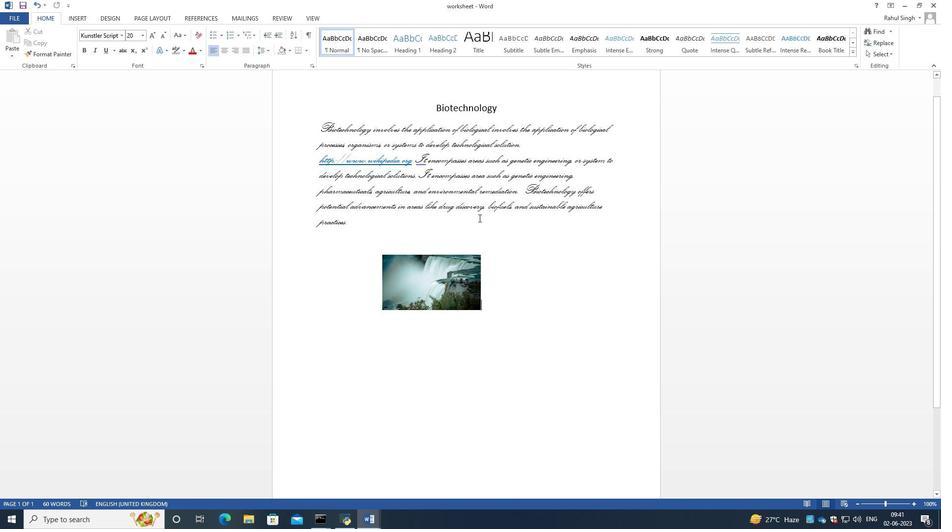 
Action: Mouse scrolled (479, 218) with delta (0, 0)
Screenshot: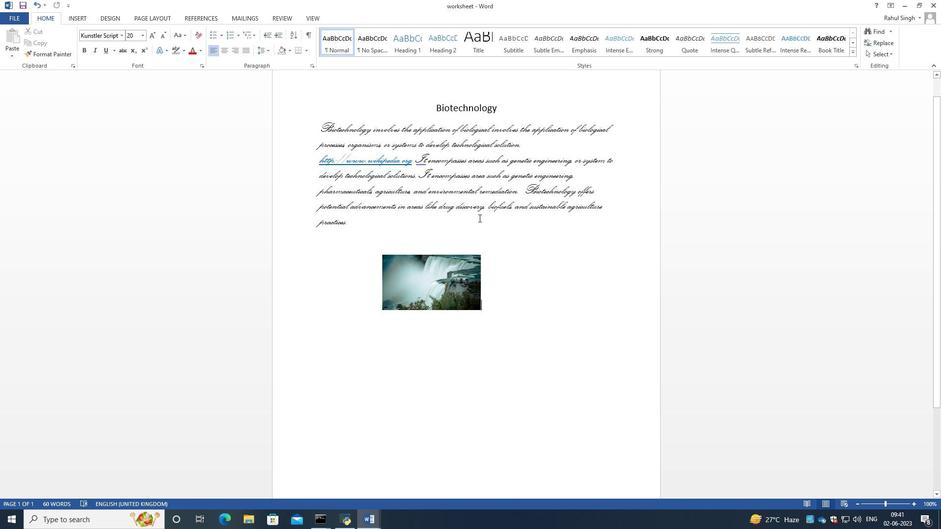 
Action: Mouse moved to (521, 170)
Screenshot: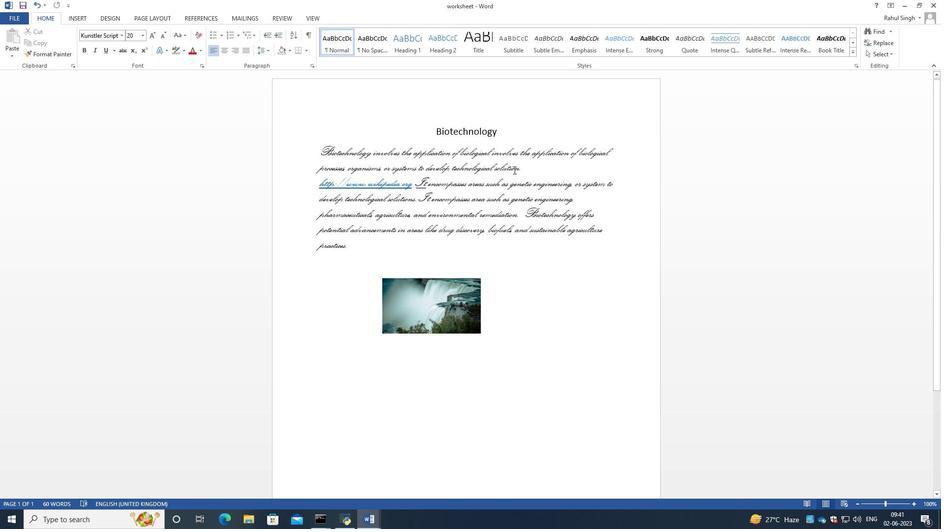 
Action: Mouse pressed left at (521, 170)
Screenshot: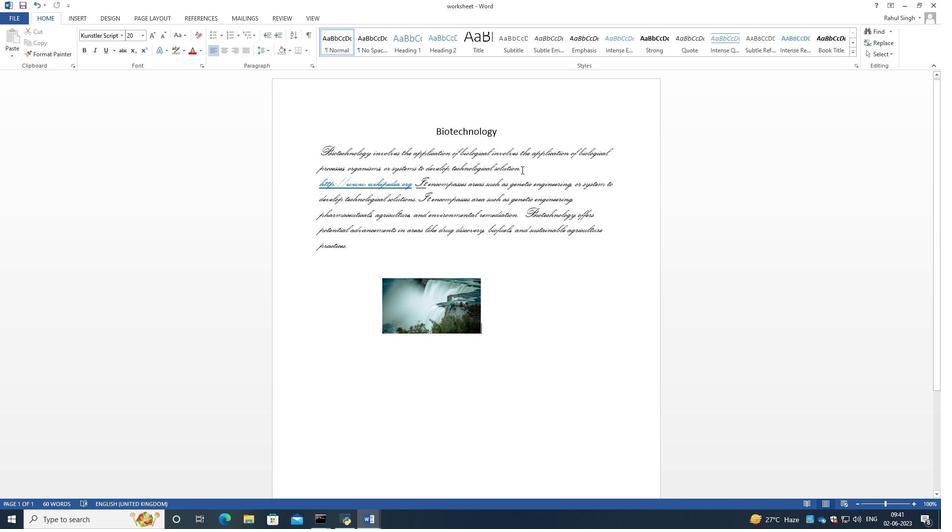 
Action: Mouse moved to (416, 184)
Screenshot: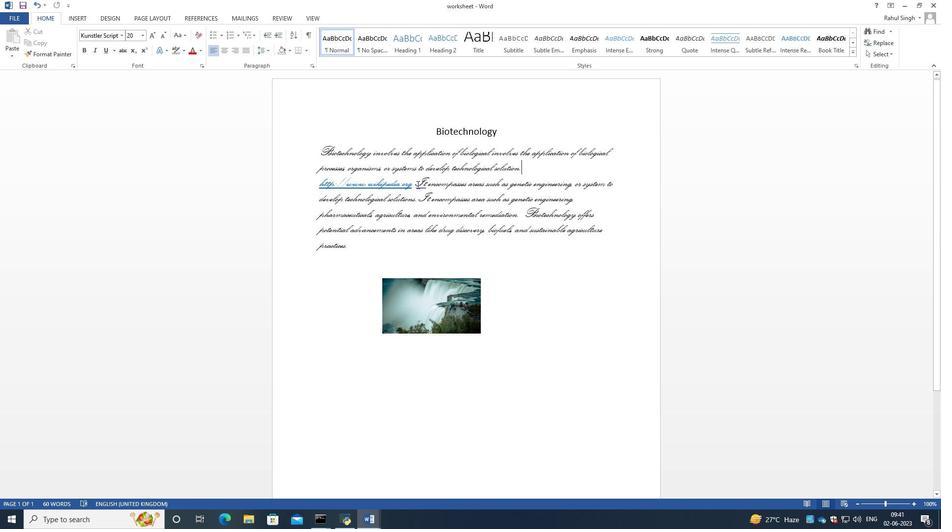 
Action: Mouse pressed left at (416, 184)
Screenshot: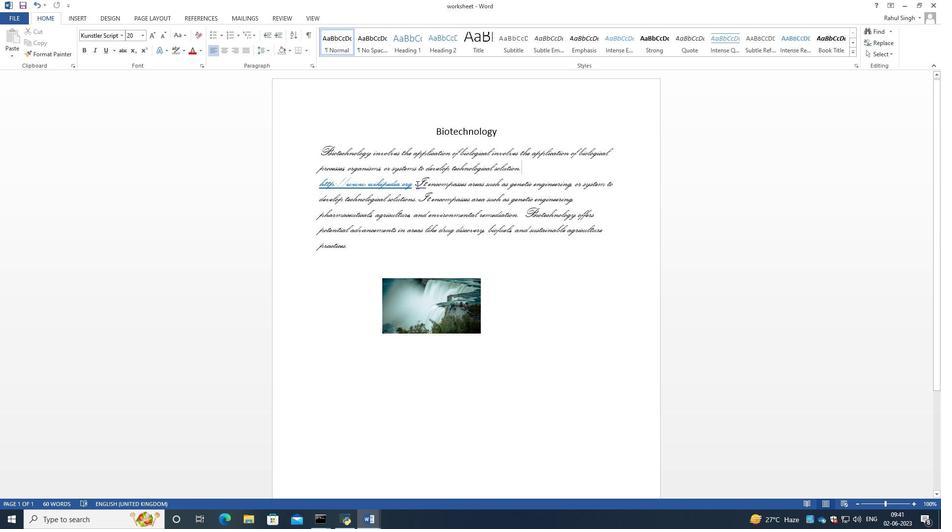
Action: Mouse moved to (430, 185)
Screenshot: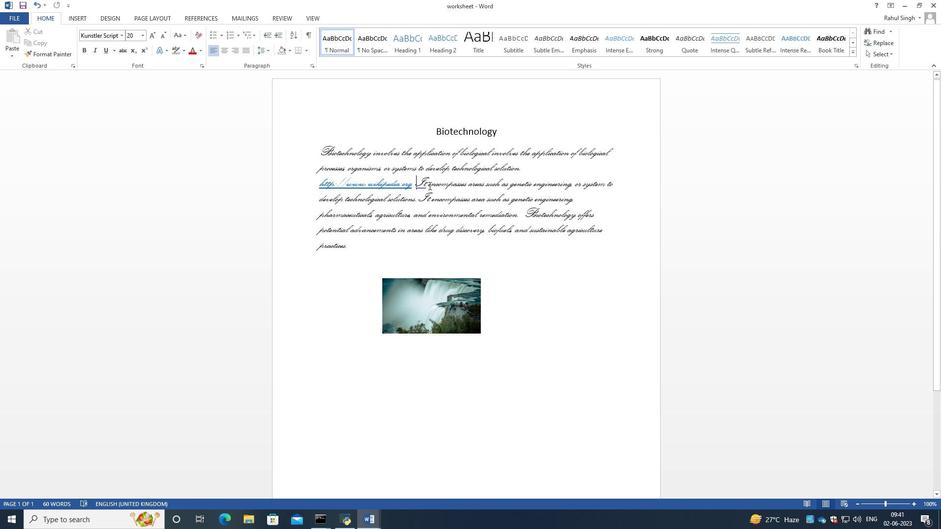 
Action: Key pressed .
Screenshot: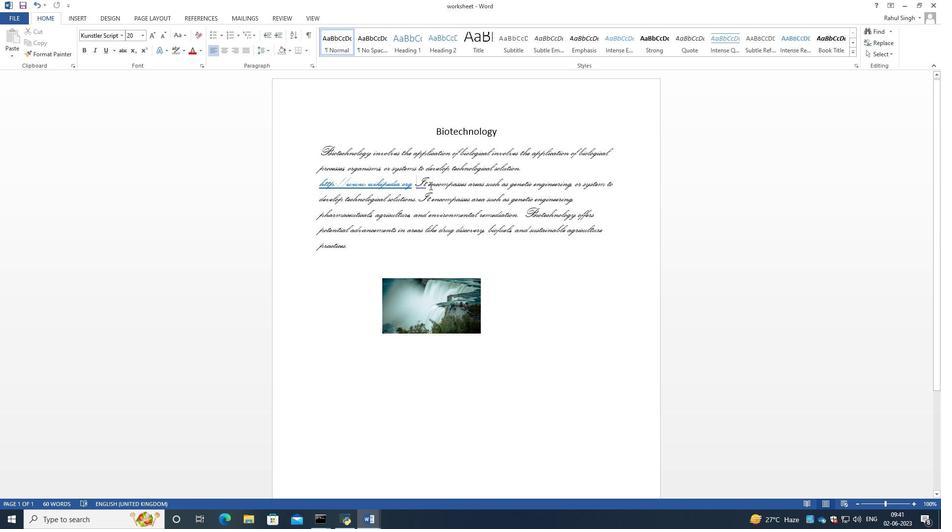 
Action: Mouse moved to (546, 235)
Screenshot: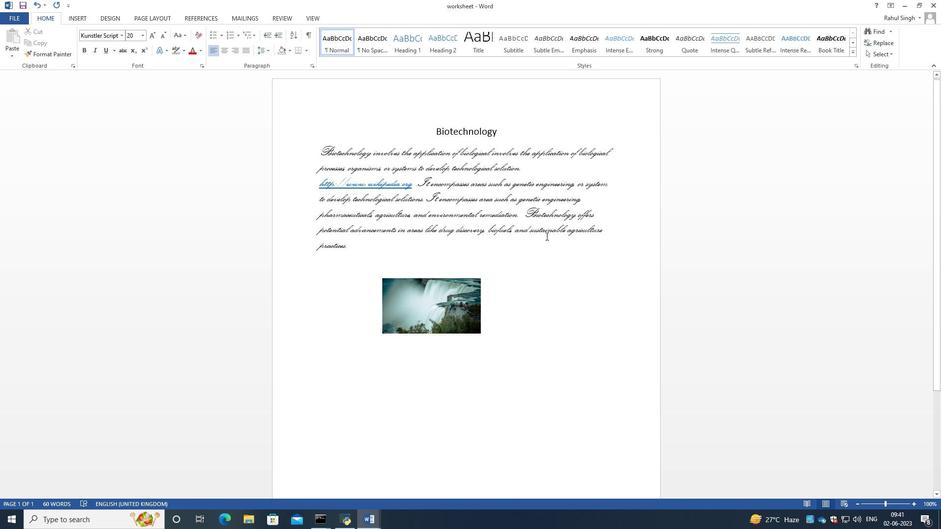 
Action: Mouse scrolled (546, 235) with delta (0, 0)
Screenshot: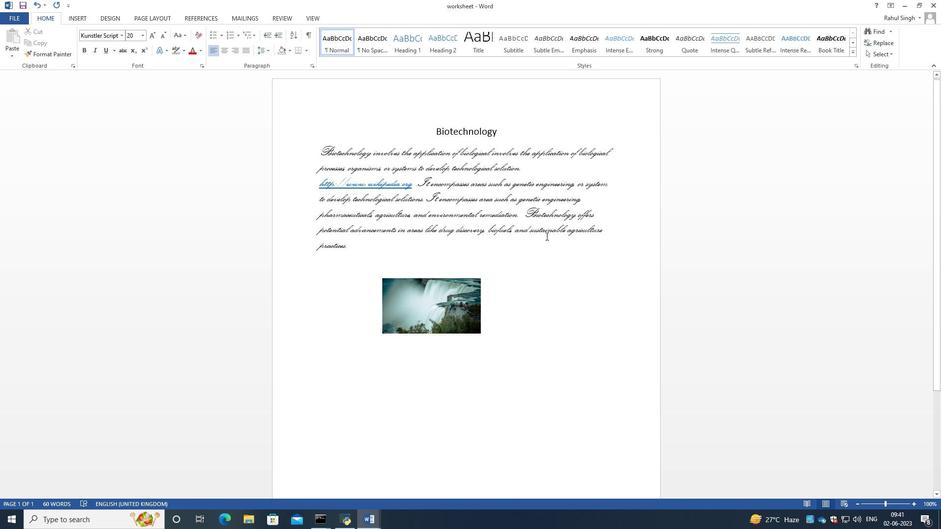 
Action: Mouse moved to (546, 235)
Screenshot: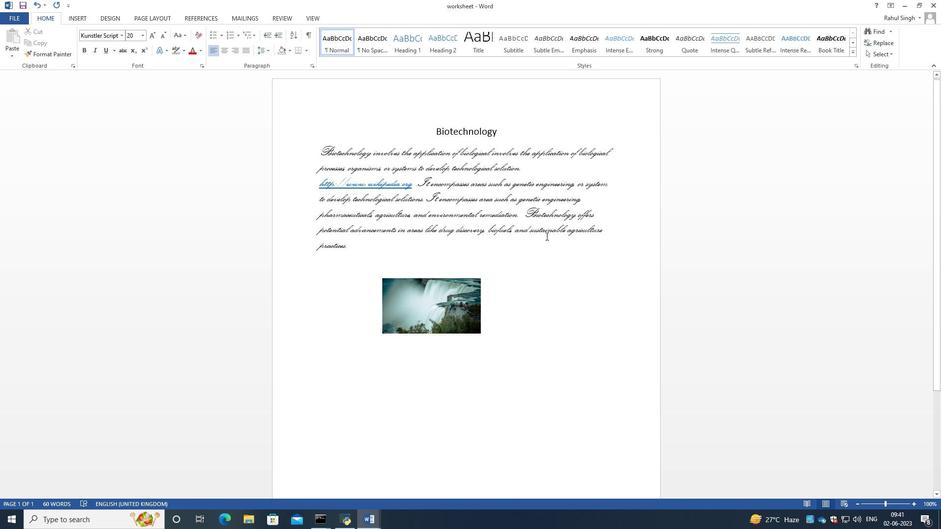 
Action: Mouse scrolled (546, 235) with delta (0, 0)
Screenshot: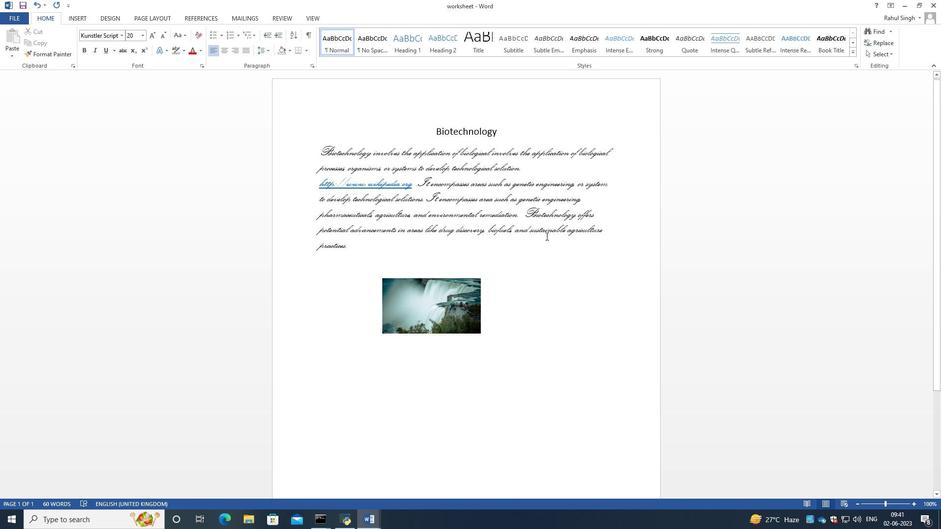 
Action: Mouse scrolled (546, 235) with delta (0, 0)
Screenshot: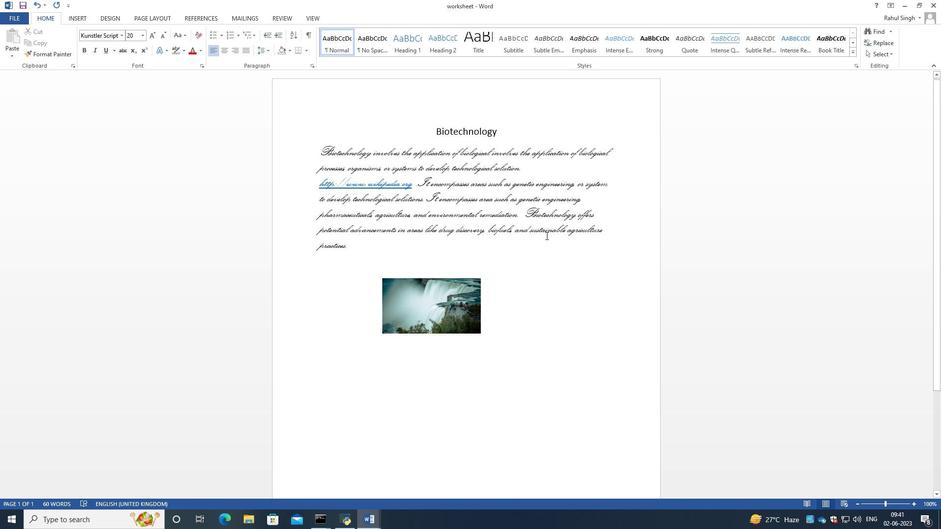
Action: Mouse scrolled (546, 236) with delta (0, 0)
Screenshot: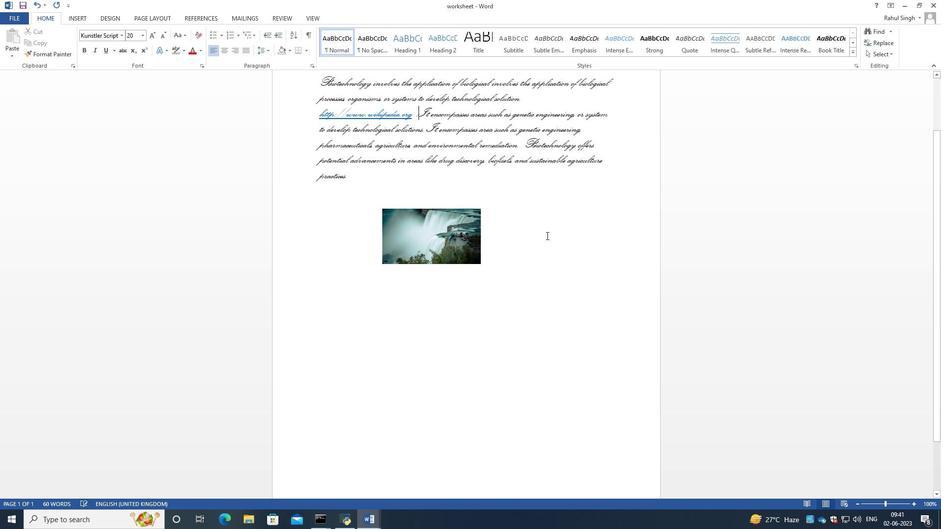 
Action: Mouse scrolled (546, 236) with delta (0, 0)
Screenshot: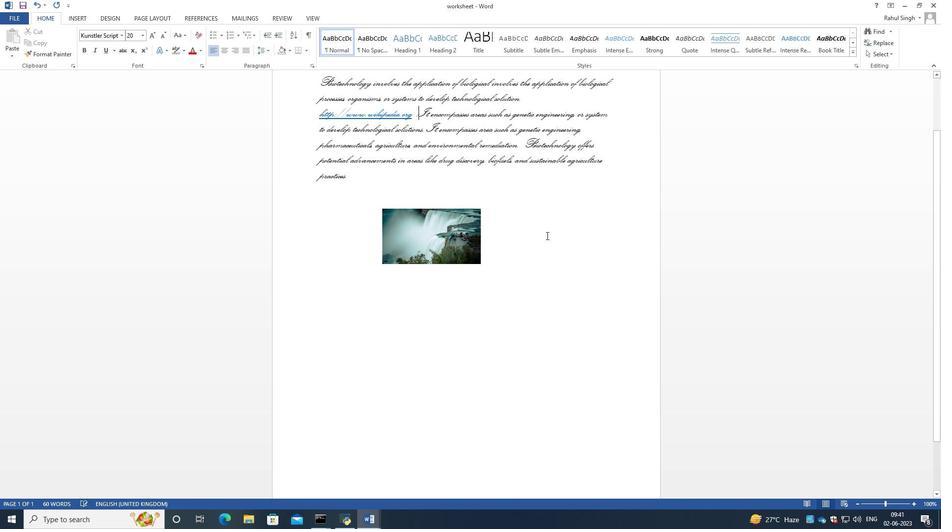 
Action: Mouse scrolled (546, 236) with delta (0, 0)
Screenshot: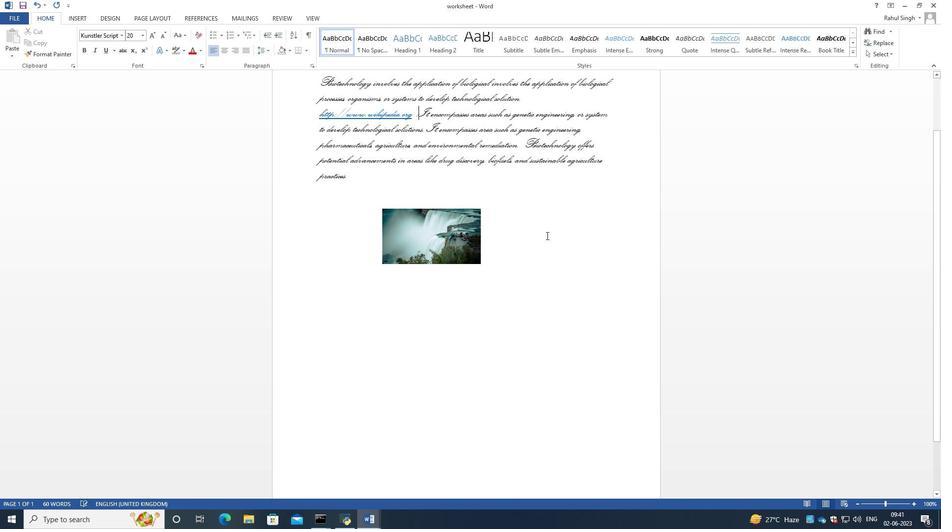 
Action: Mouse scrolled (546, 236) with delta (0, 0)
Screenshot: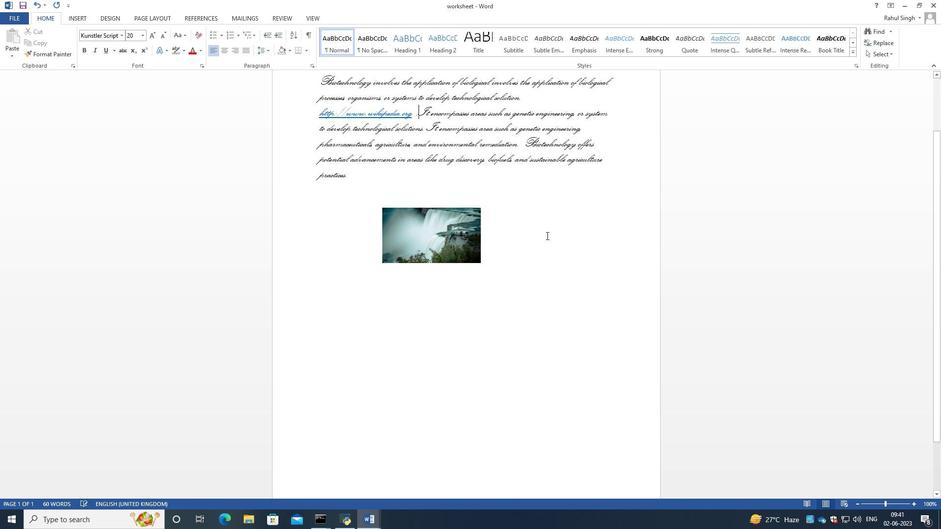
Action: Mouse scrolled (546, 236) with delta (0, 0)
Screenshot: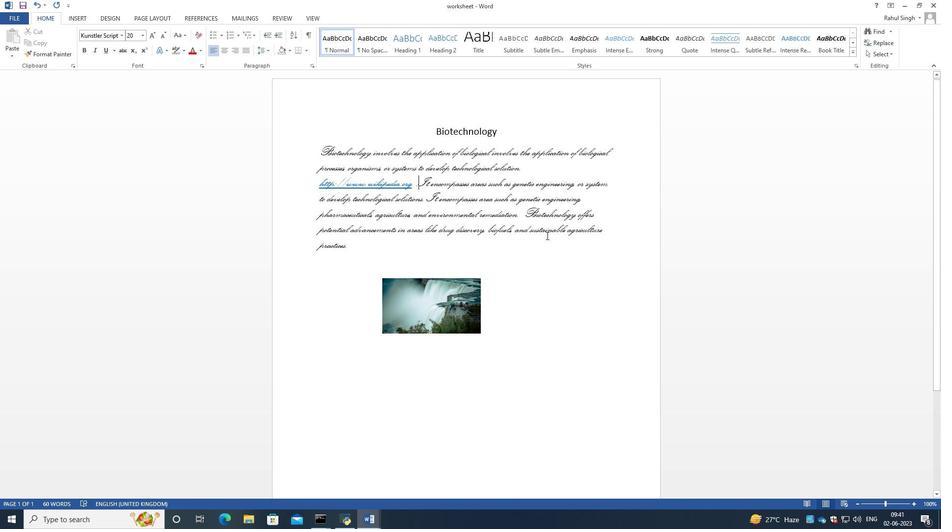 
Action: Mouse scrolled (546, 236) with delta (0, 0)
Screenshot: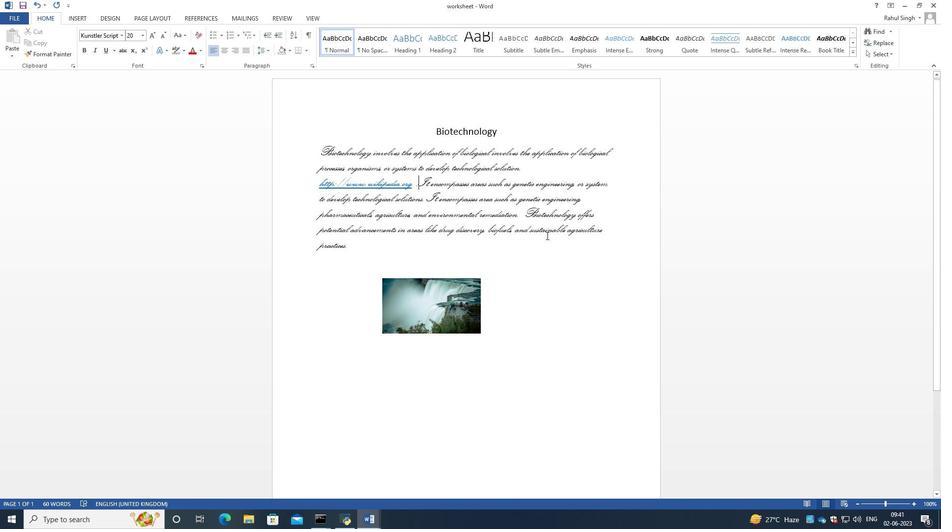 
